 Task: Add a signature Jackson Scott containing Have a great Mothers Day, Jackson Scott to email address softage.5@softage.net and add a label Fourth of July plans
Action: Mouse moved to (850, 65)
Screenshot: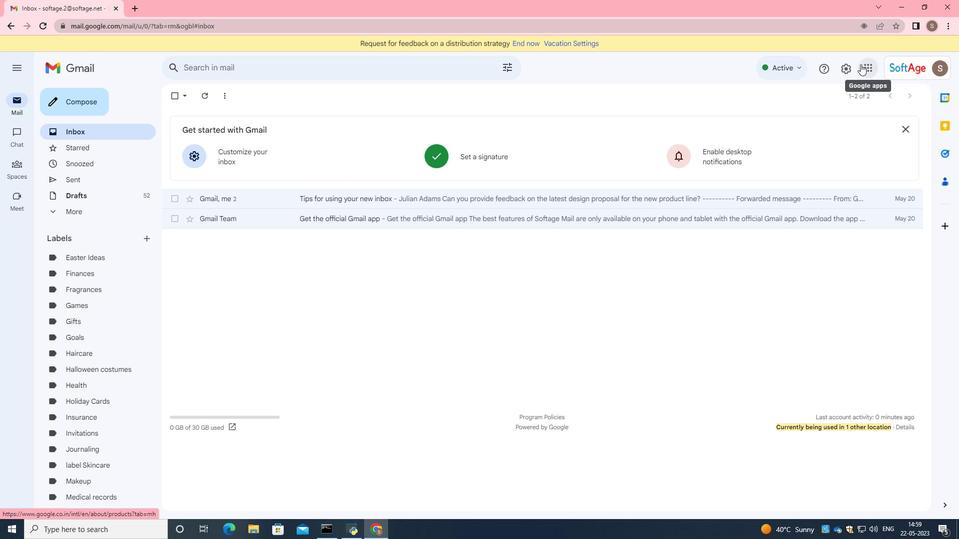 
Action: Mouse pressed left at (850, 65)
Screenshot: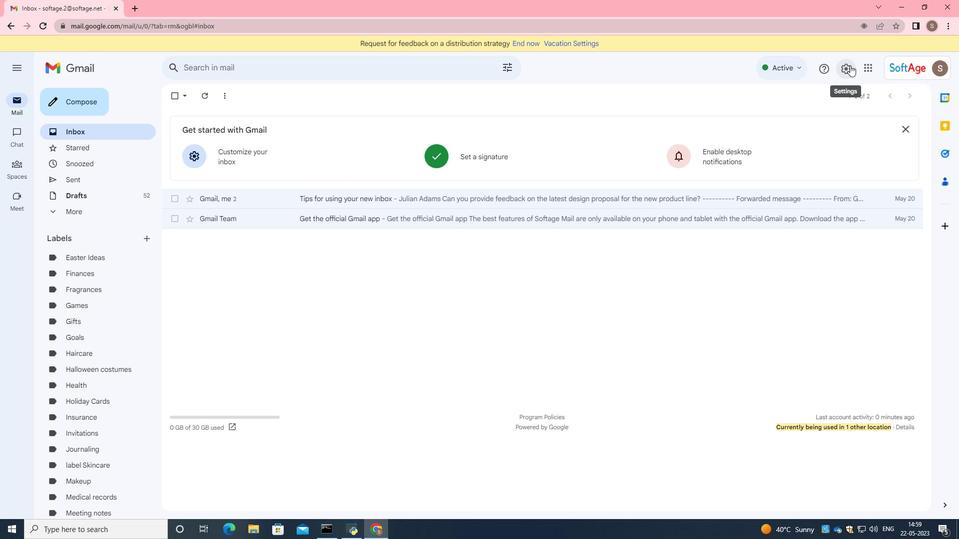 
Action: Mouse moved to (843, 111)
Screenshot: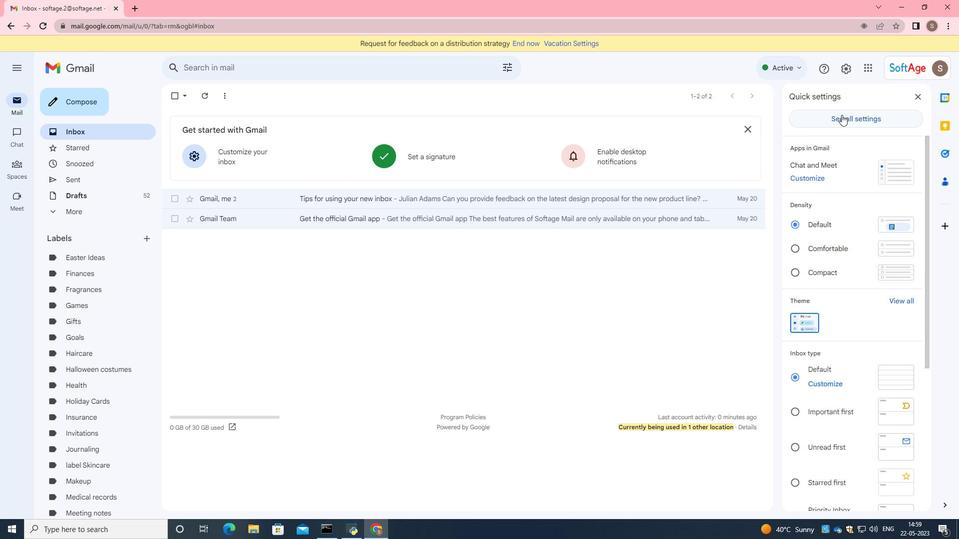 
Action: Mouse pressed left at (843, 111)
Screenshot: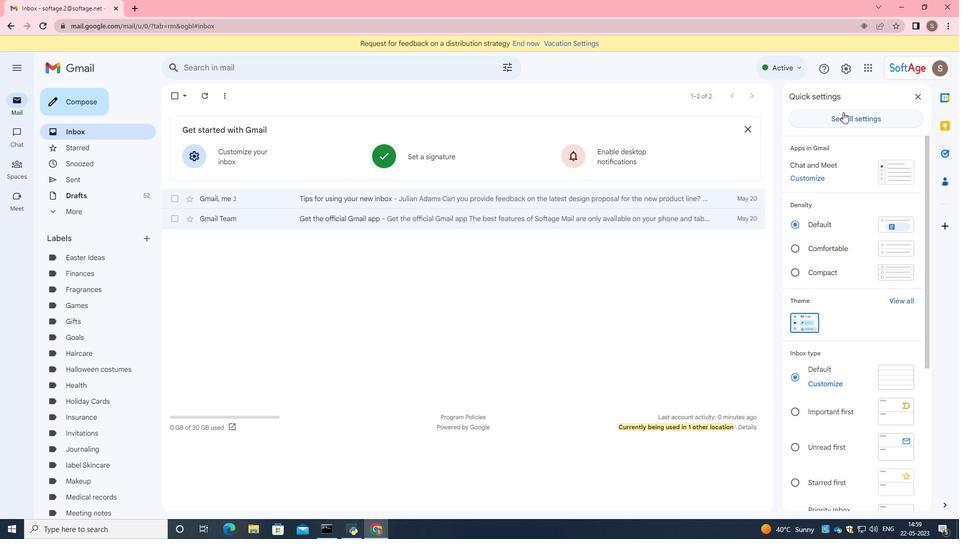 
Action: Mouse moved to (472, 218)
Screenshot: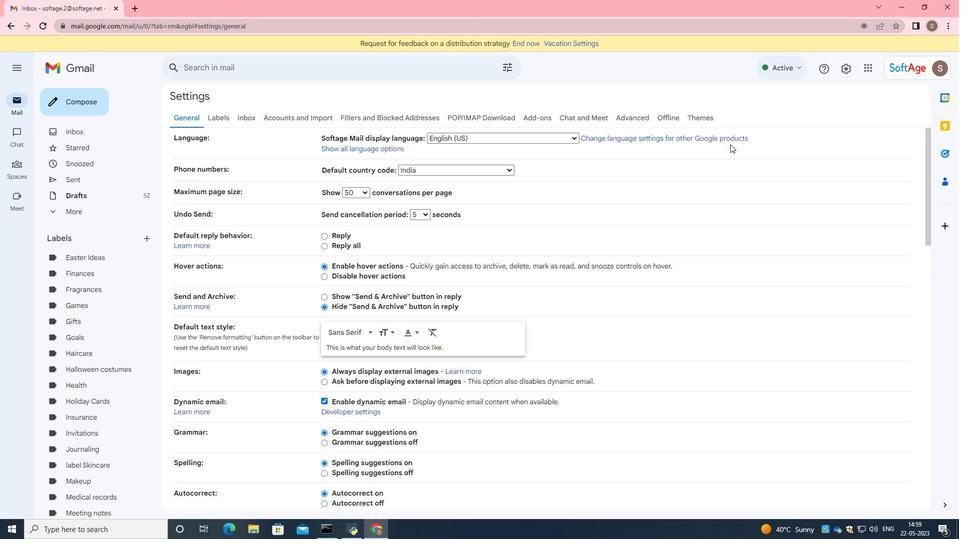 
Action: Mouse scrolled (472, 218) with delta (0, 0)
Screenshot: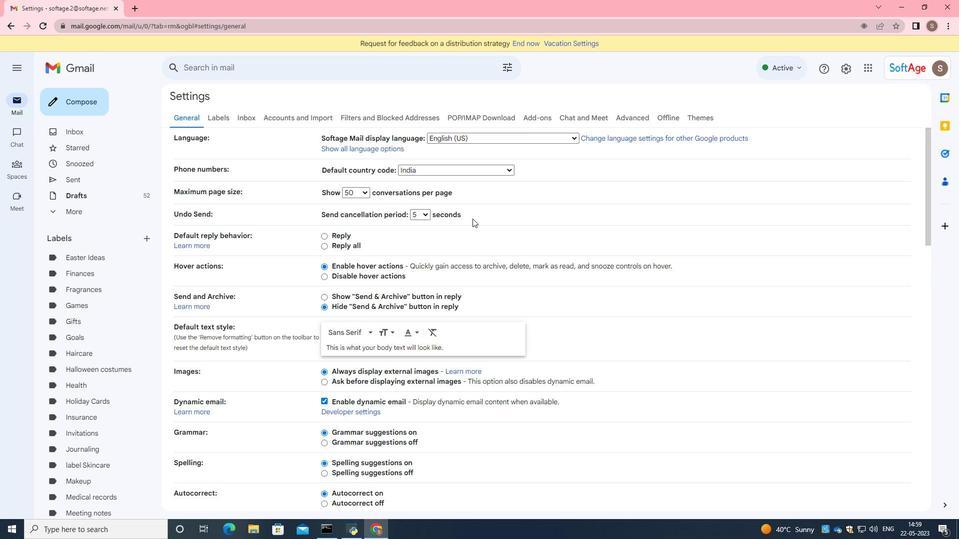 
Action: Mouse scrolled (472, 218) with delta (0, 0)
Screenshot: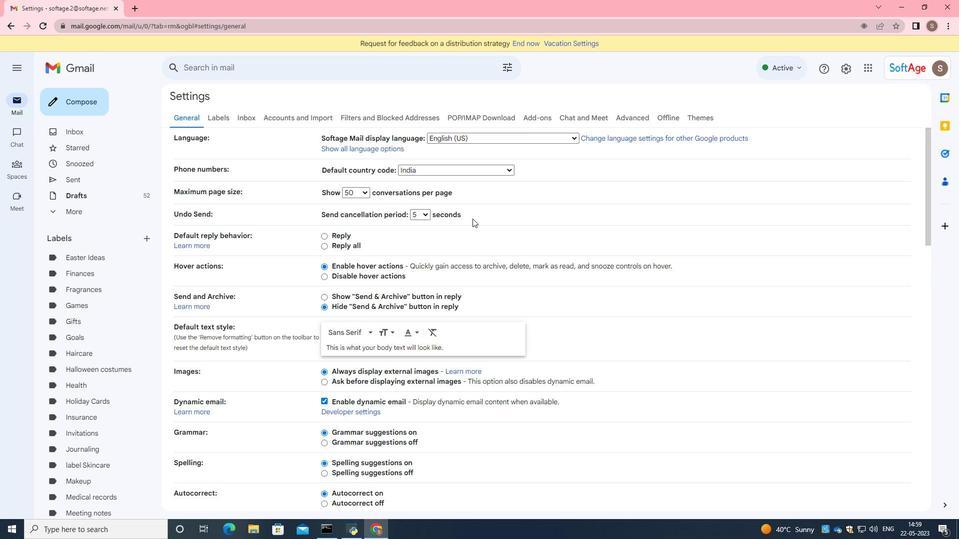 
Action: Mouse scrolled (472, 218) with delta (0, 0)
Screenshot: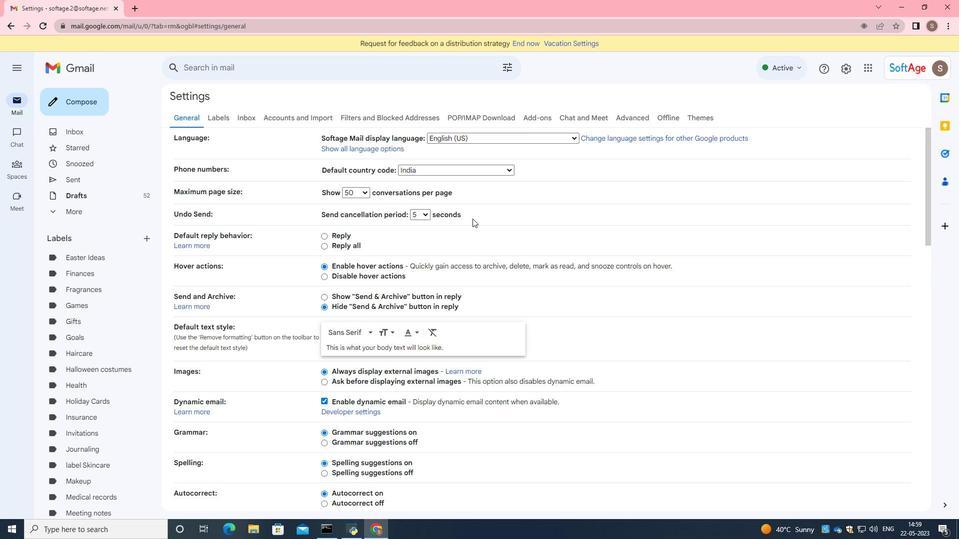 
Action: Mouse scrolled (472, 218) with delta (0, 0)
Screenshot: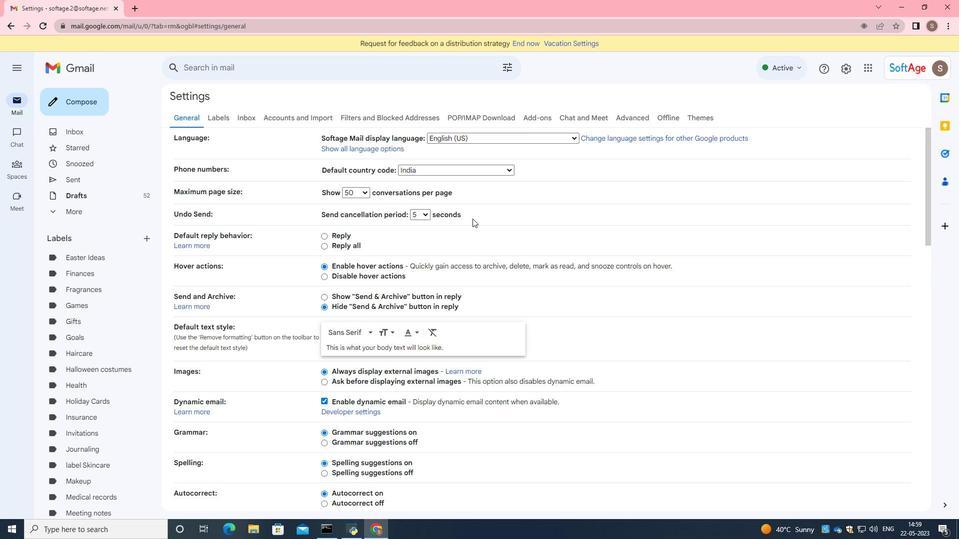 
Action: Mouse scrolled (472, 218) with delta (0, 0)
Screenshot: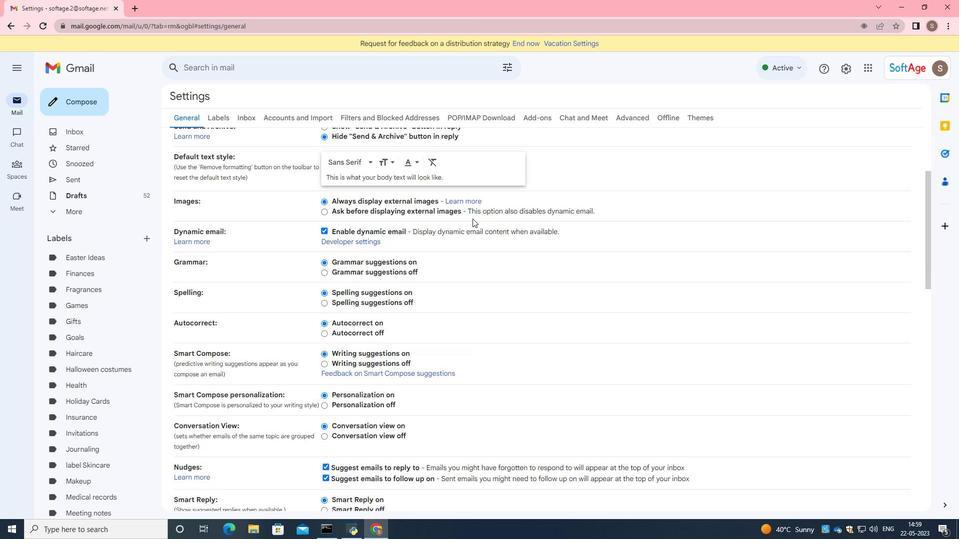 
Action: Mouse scrolled (472, 218) with delta (0, 0)
Screenshot: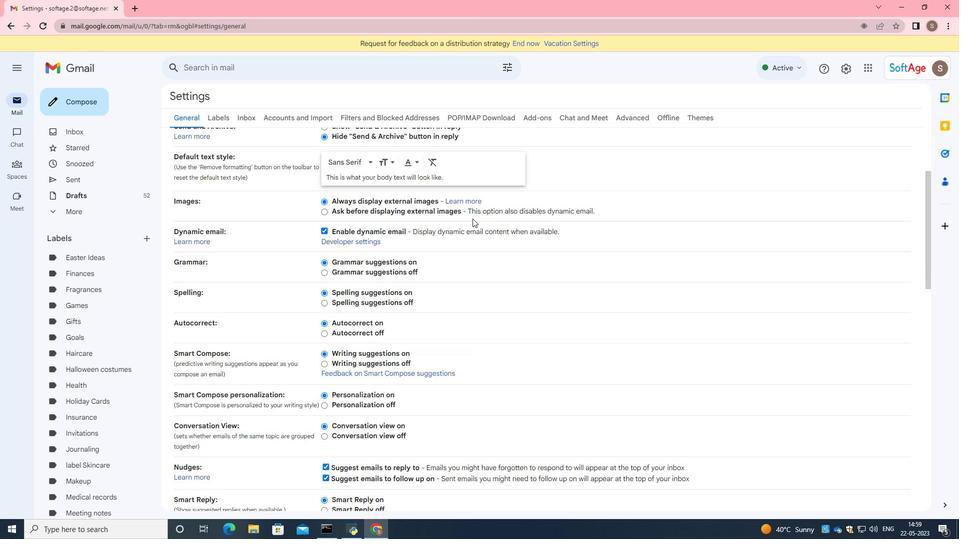 
Action: Mouse scrolled (472, 218) with delta (0, 0)
Screenshot: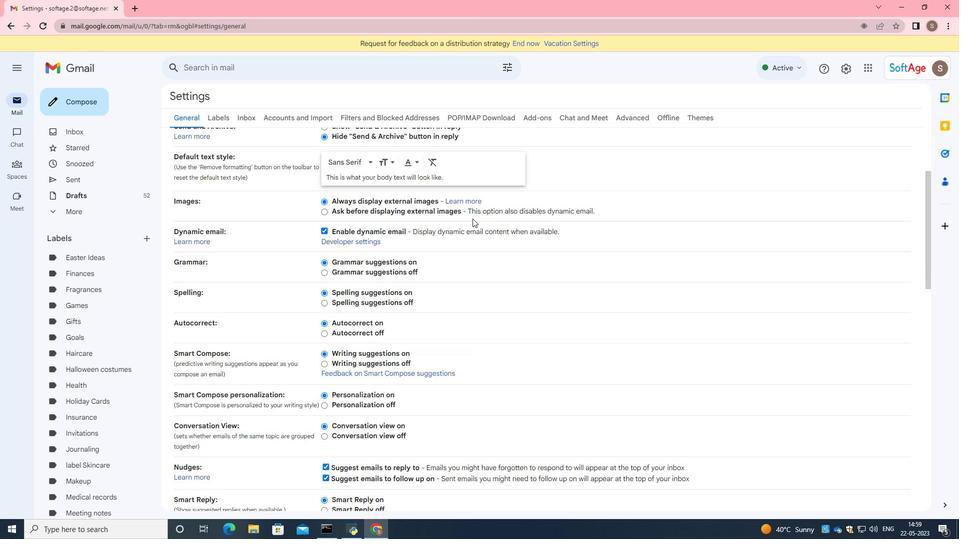 
Action: Mouse scrolled (472, 218) with delta (0, 0)
Screenshot: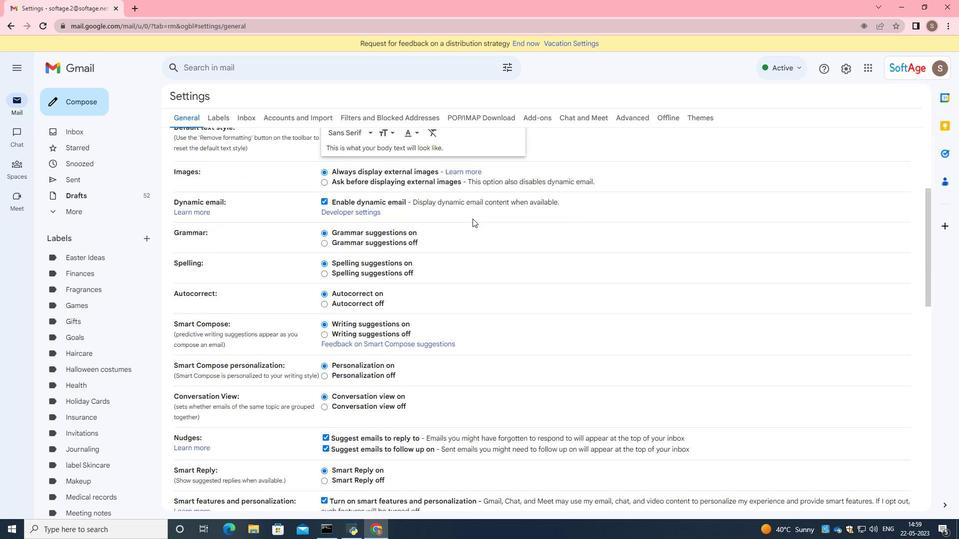 
Action: Mouse scrolled (472, 218) with delta (0, 0)
Screenshot: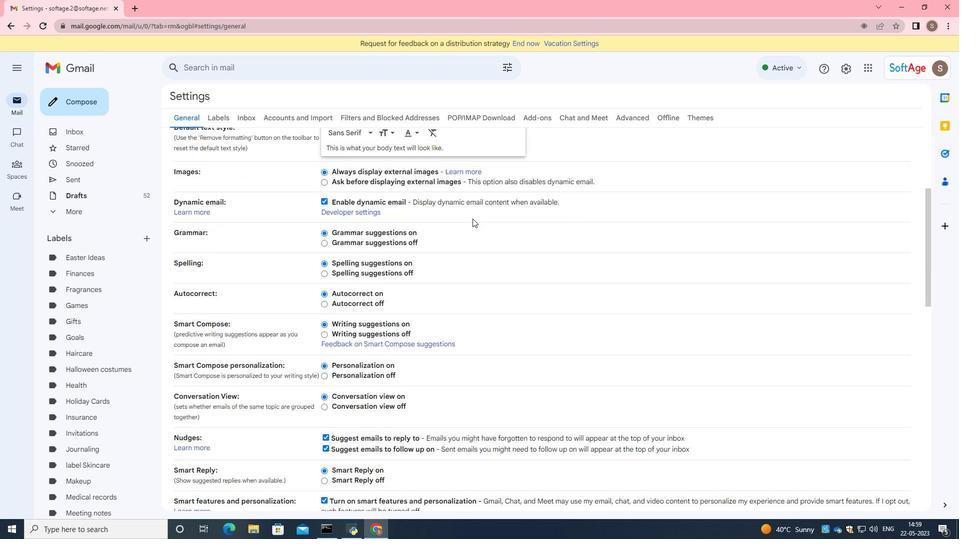
Action: Mouse scrolled (472, 218) with delta (0, 0)
Screenshot: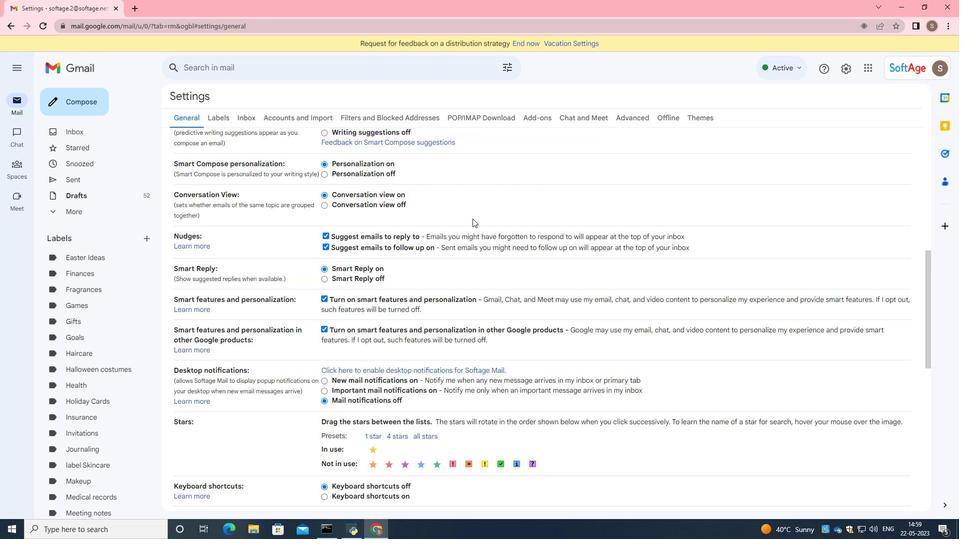 
Action: Mouse scrolled (472, 218) with delta (0, 0)
Screenshot: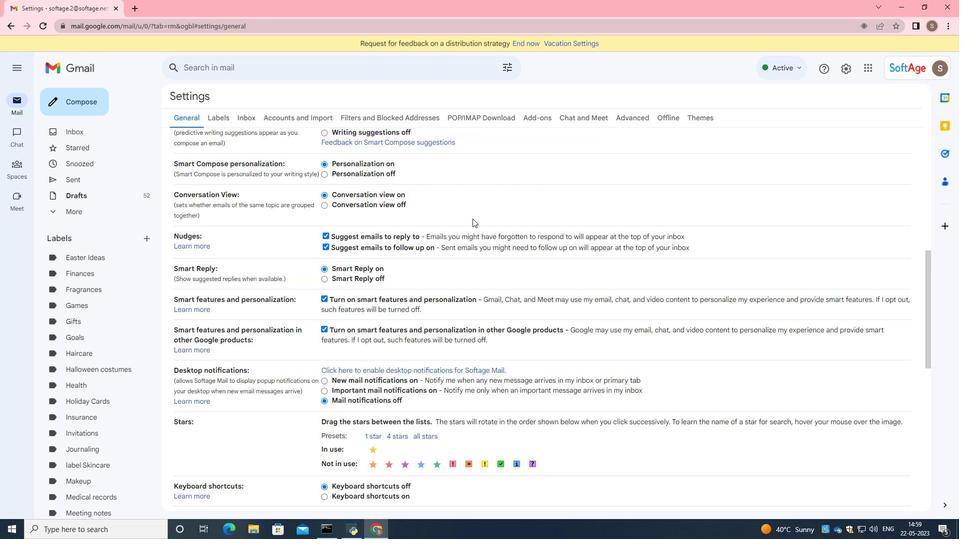 
Action: Mouse scrolled (472, 218) with delta (0, 0)
Screenshot: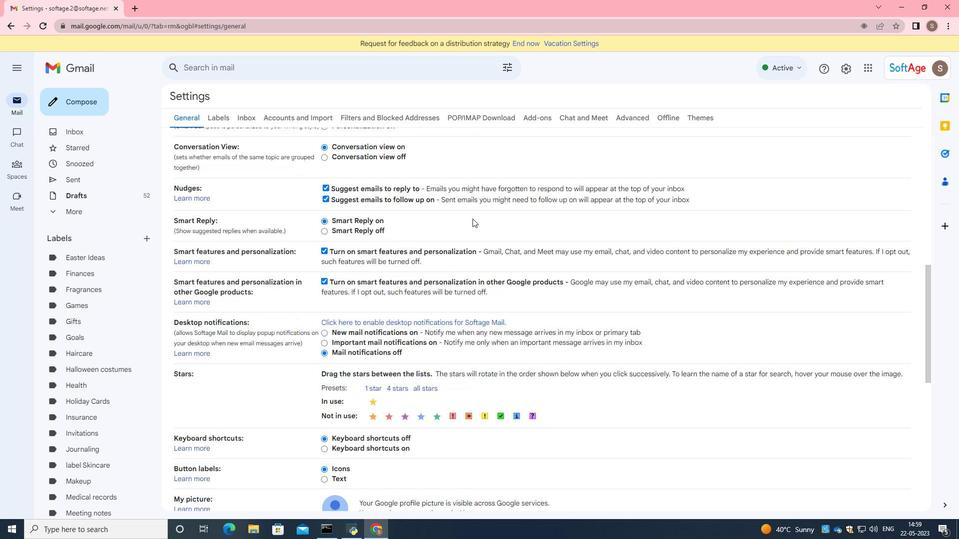 
Action: Mouse scrolled (472, 218) with delta (0, 0)
Screenshot: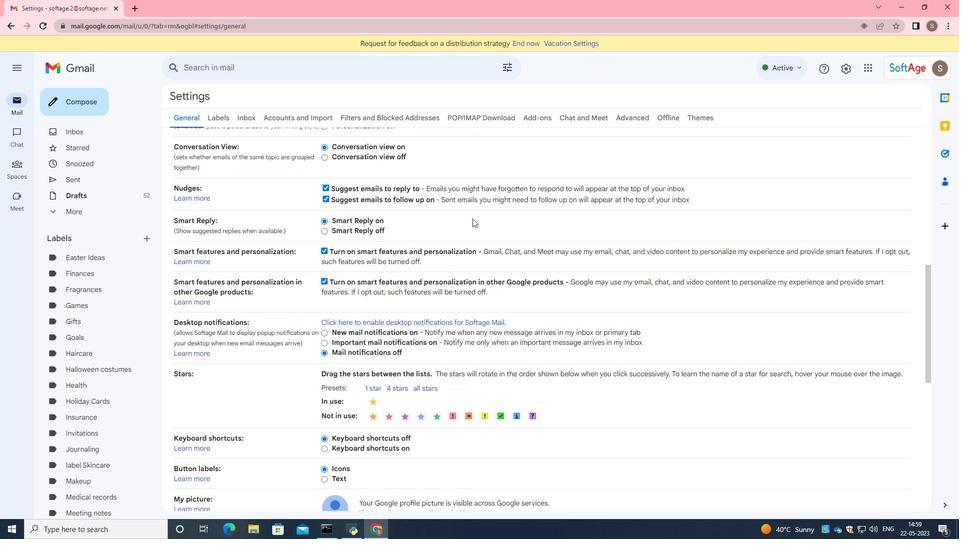 
Action: Mouse scrolled (472, 218) with delta (0, 0)
Screenshot: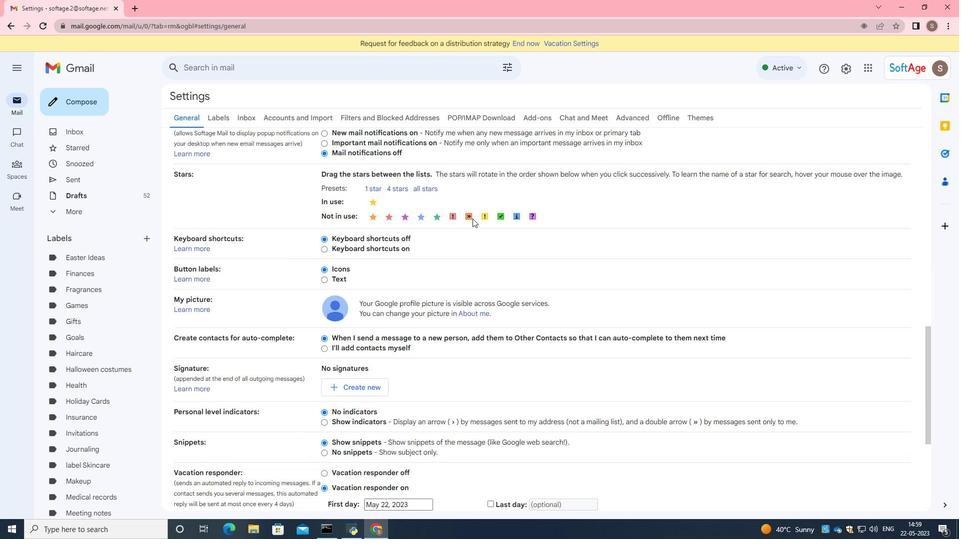 
Action: Mouse scrolled (472, 218) with delta (0, 0)
Screenshot: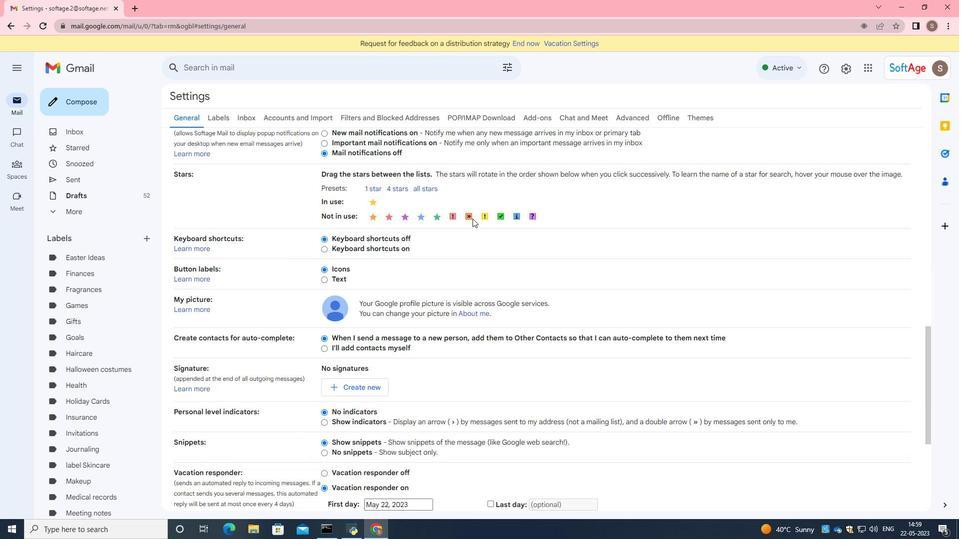 
Action: Mouse scrolled (472, 218) with delta (0, 0)
Screenshot: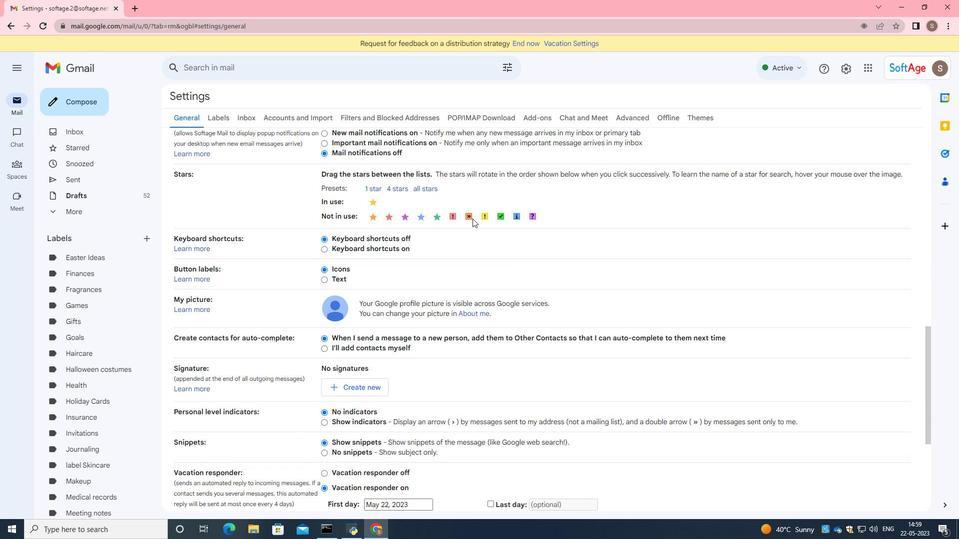 
Action: Mouse scrolled (472, 218) with delta (0, 0)
Screenshot: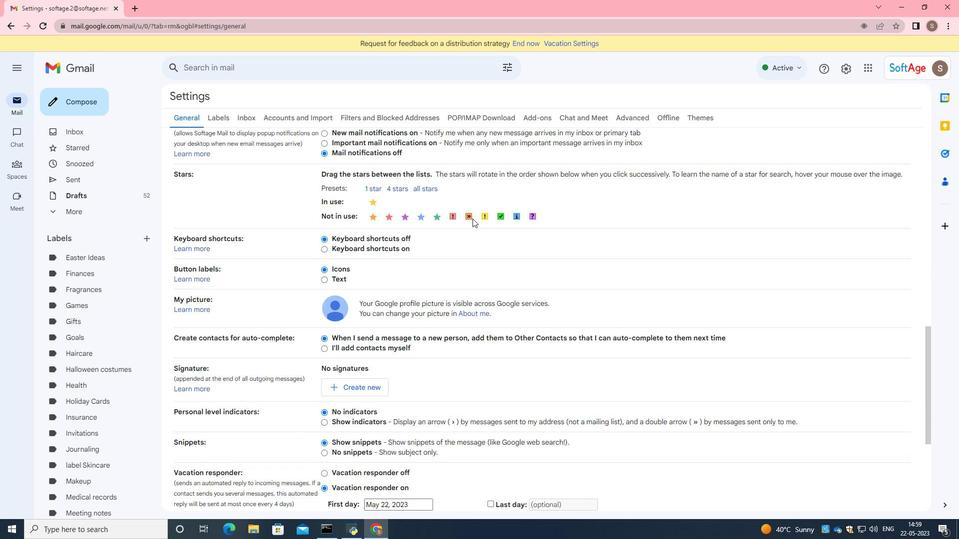 
Action: Mouse moved to (374, 188)
Screenshot: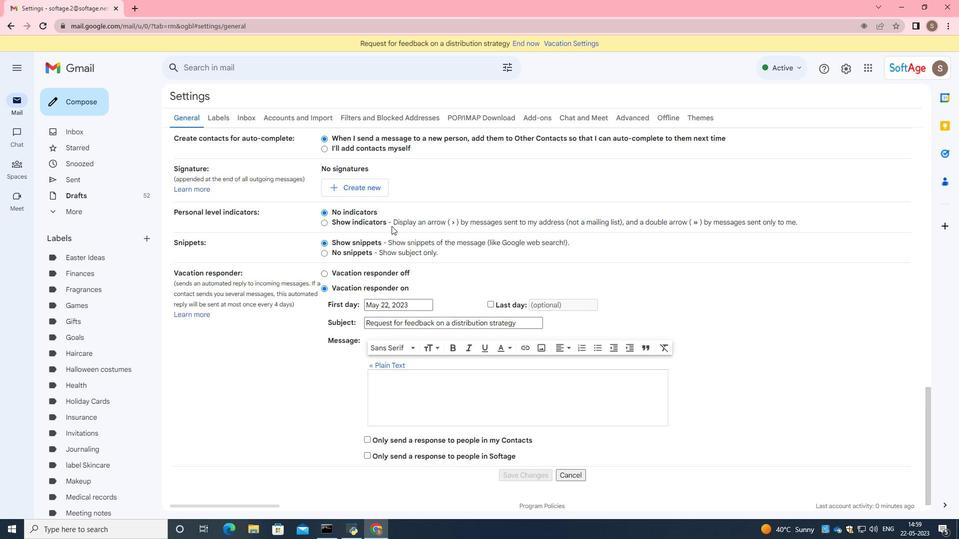 
Action: Mouse scrolled (374, 189) with delta (0, 0)
Screenshot: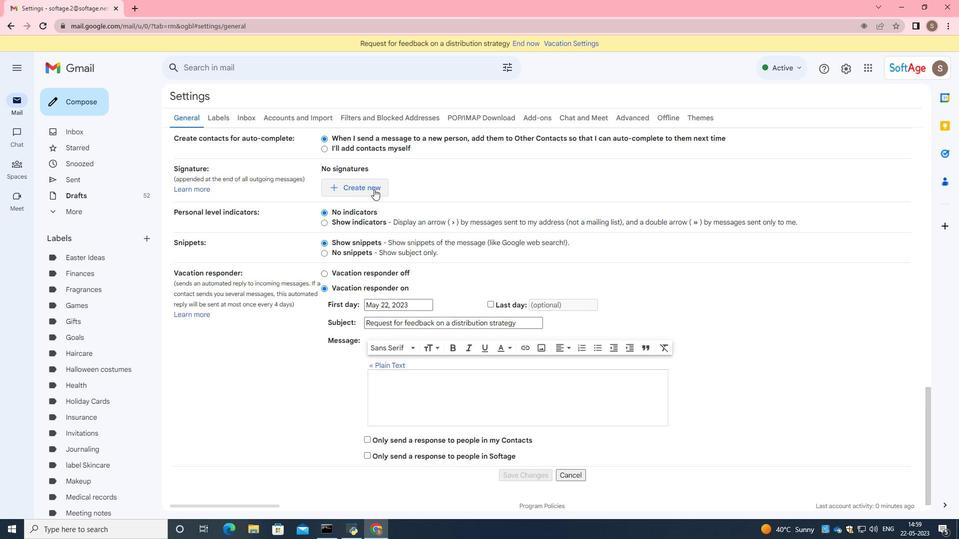 
Action: Mouse moved to (363, 237)
Screenshot: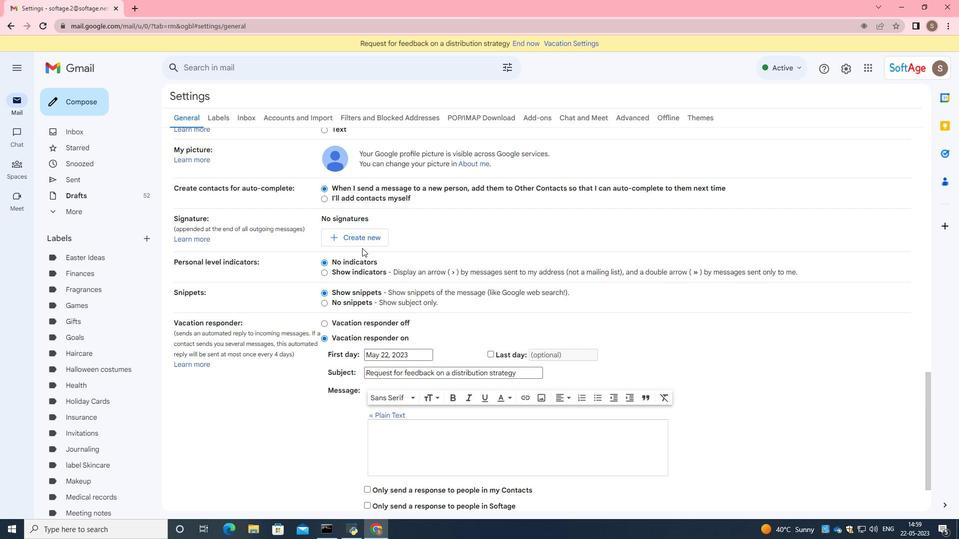 
Action: Mouse pressed left at (363, 237)
Screenshot: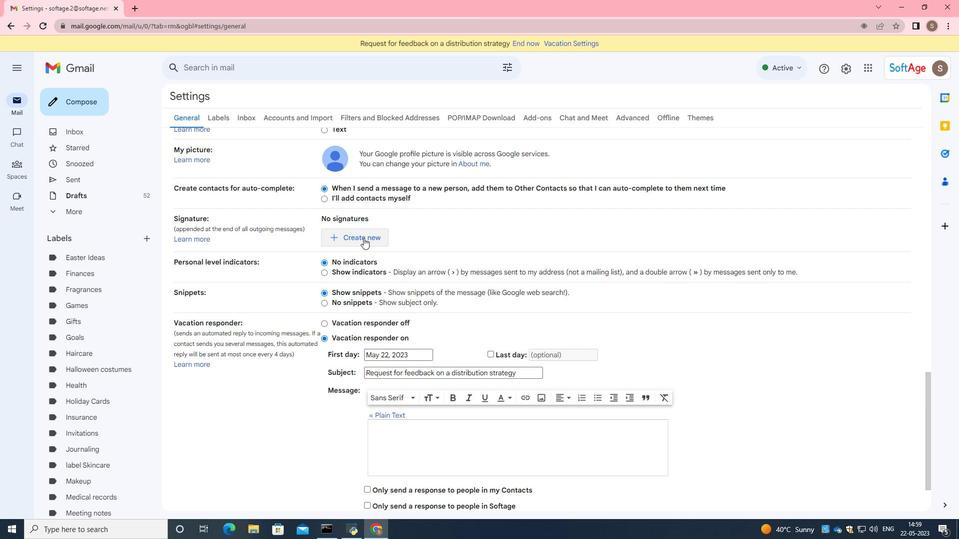 
Action: Mouse moved to (409, 276)
Screenshot: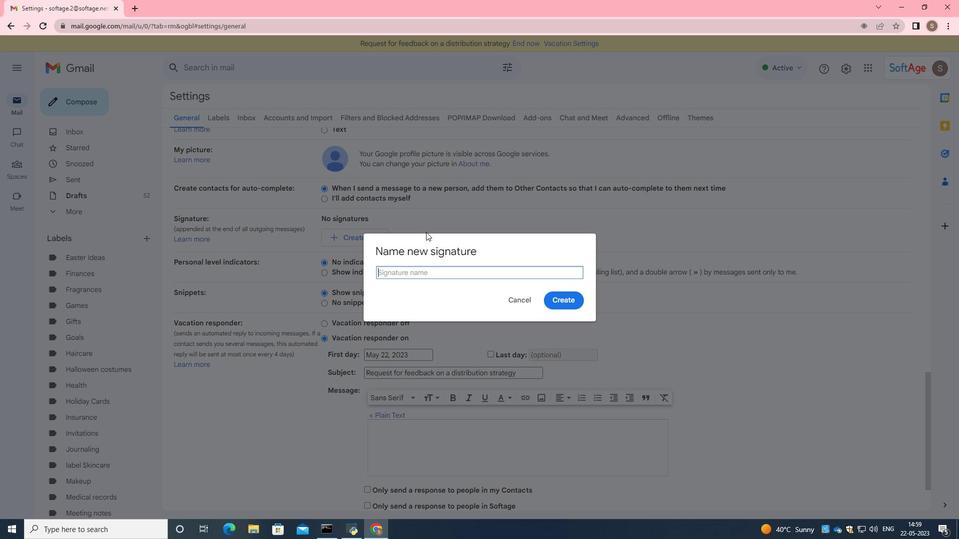 
Action: Key pressed <Key.caps_lock>J<Key.caps_lock>ackson<Key.space><Key.caps_lock>S<Key.caps_lock>cott
Screenshot: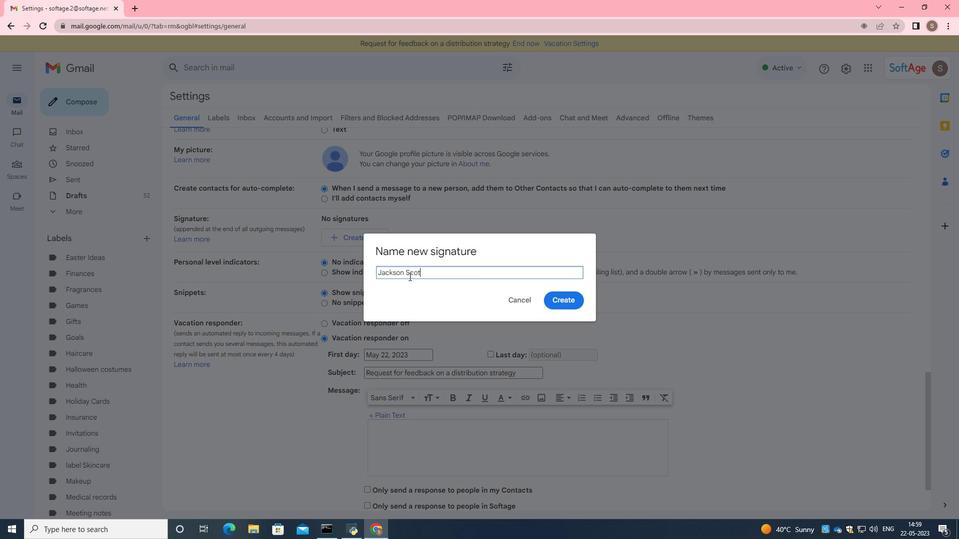 
Action: Mouse moved to (565, 302)
Screenshot: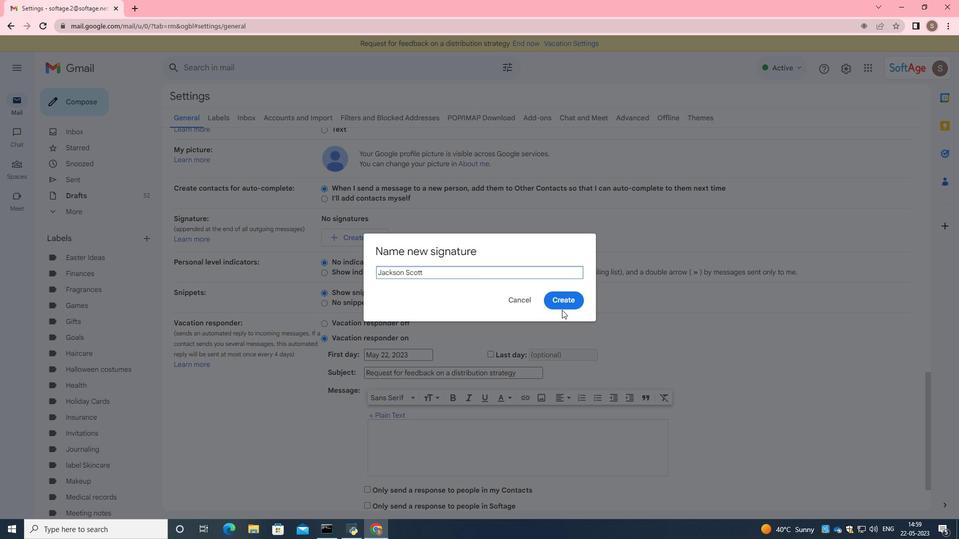 
Action: Mouse pressed left at (565, 302)
Screenshot: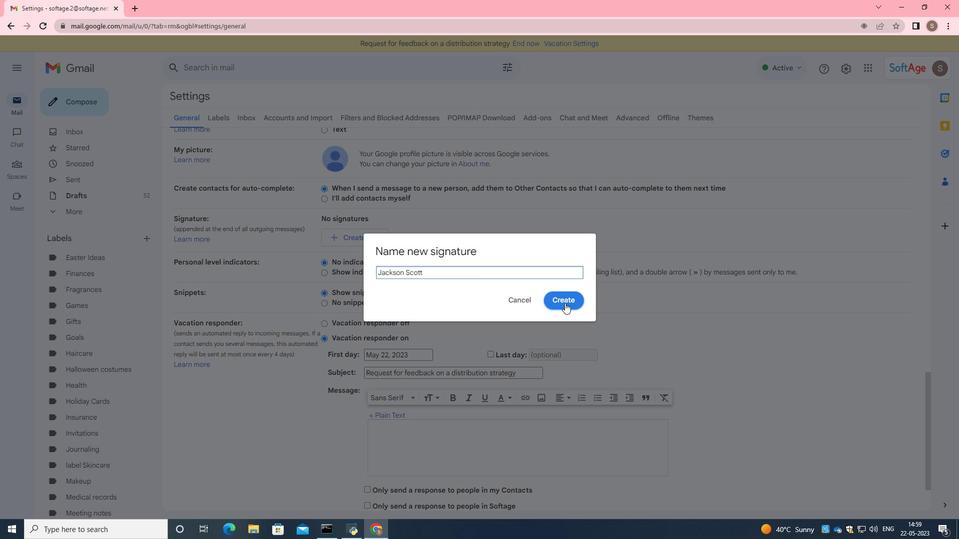 
Action: Mouse moved to (485, 249)
Screenshot: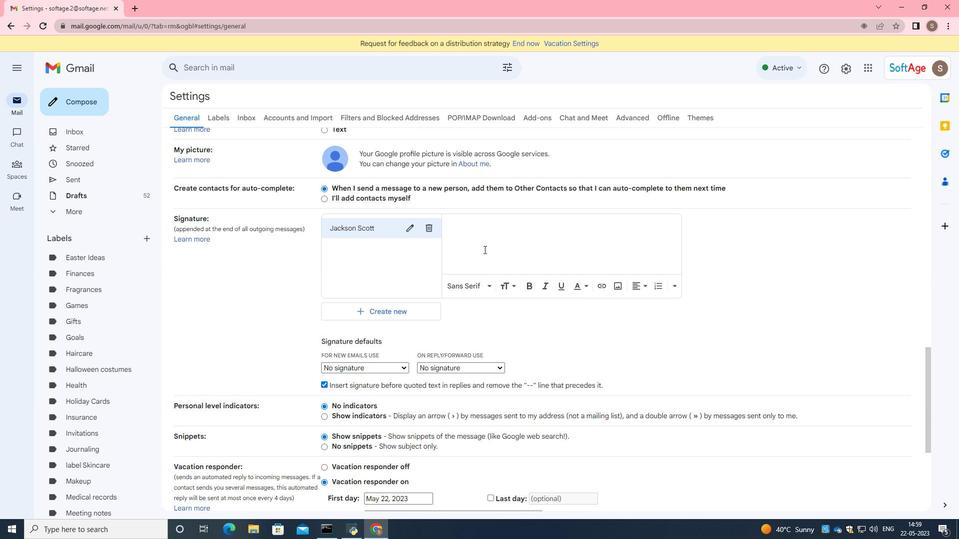 
Action: Mouse pressed left at (485, 249)
Screenshot: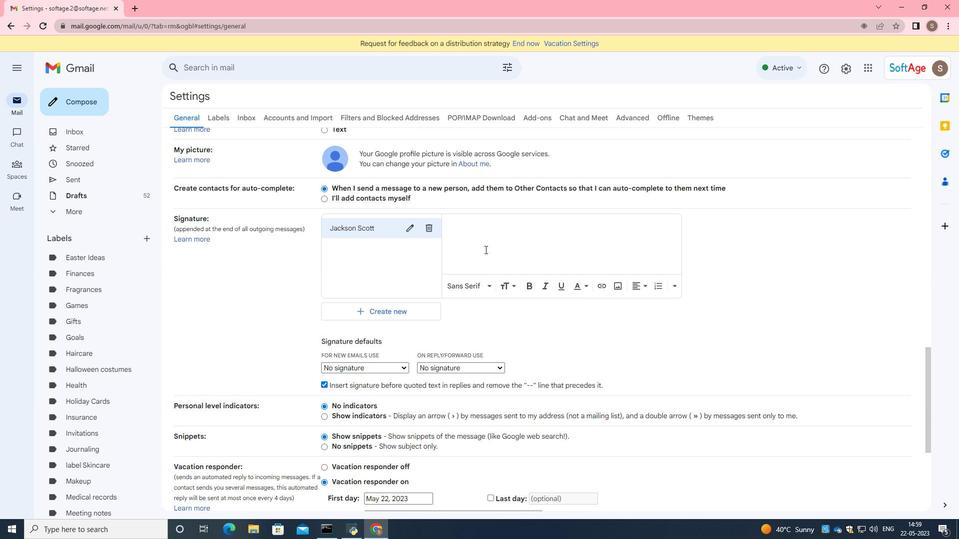 
Action: Key pressed <Key.caps_lock>H<Key.caps_lock>ave<Key.space><Key.caps_lock><Key.caps_lock>a<Key.space>great<Key.space><Key.caps_lock>N<Key.caps_lock>o<Key.backspace><Key.backspace>m<Key.backspace><Key.caps_lock>M<Key.caps_lock>others<Key.space><Key.caps_lock>D<Key.caps_lock>ay,<Key.space><Key.enter><Key.caps_lock>J<Key.caps_lock>ackson<Key.space><Key.caps_lock>S<Key.caps_lock>cott
Screenshot: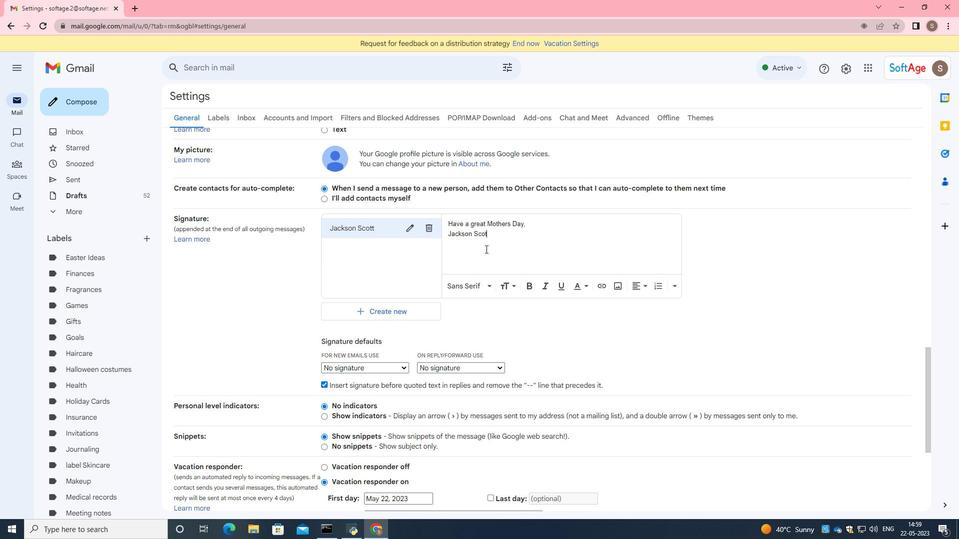 
Action: Mouse moved to (485, 251)
Screenshot: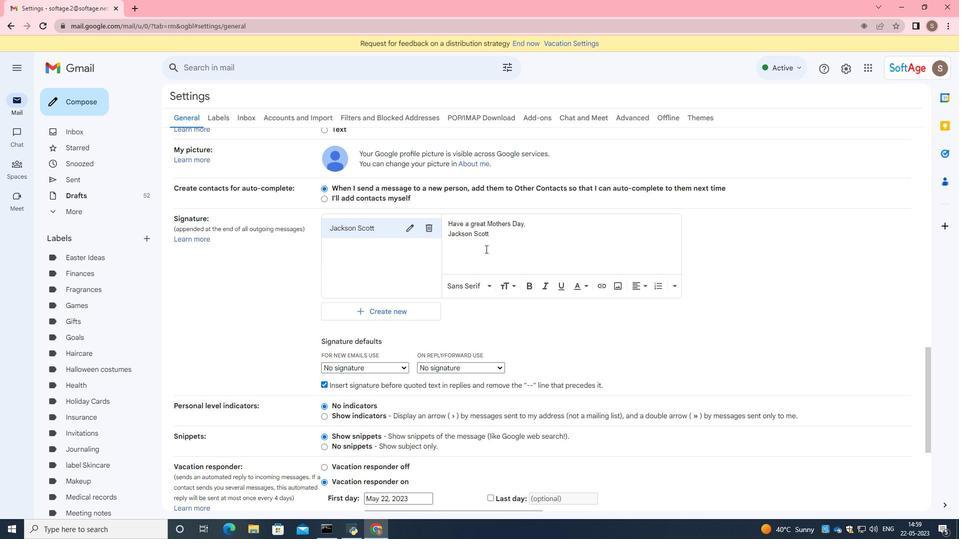 
Action: Mouse scrolled (485, 250) with delta (0, 0)
Screenshot: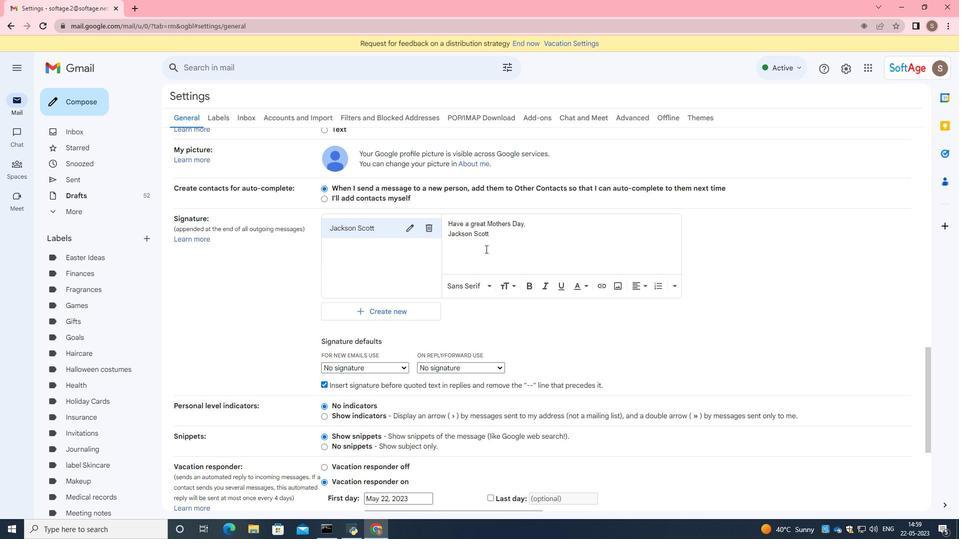 
Action: Mouse moved to (485, 254)
Screenshot: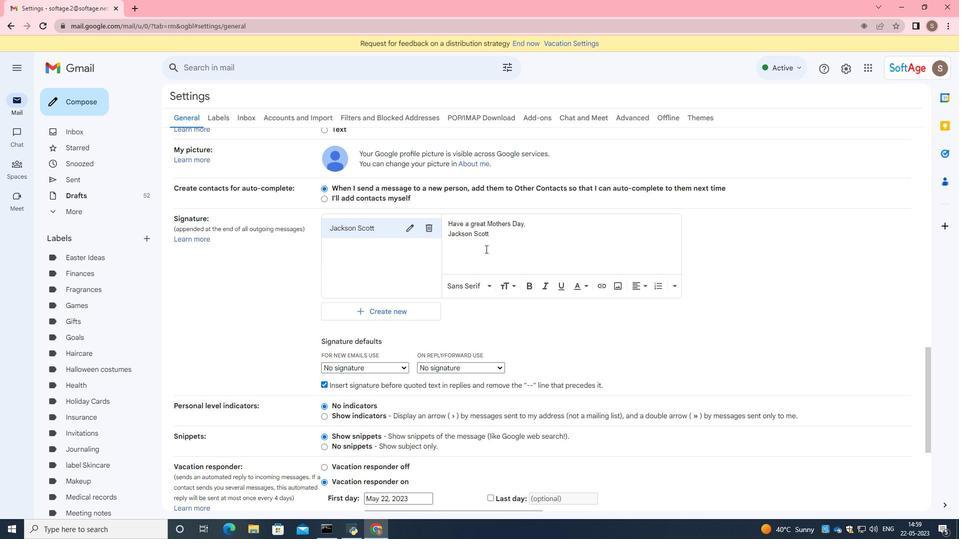
Action: Mouse scrolled (485, 254) with delta (0, 0)
Screenshot: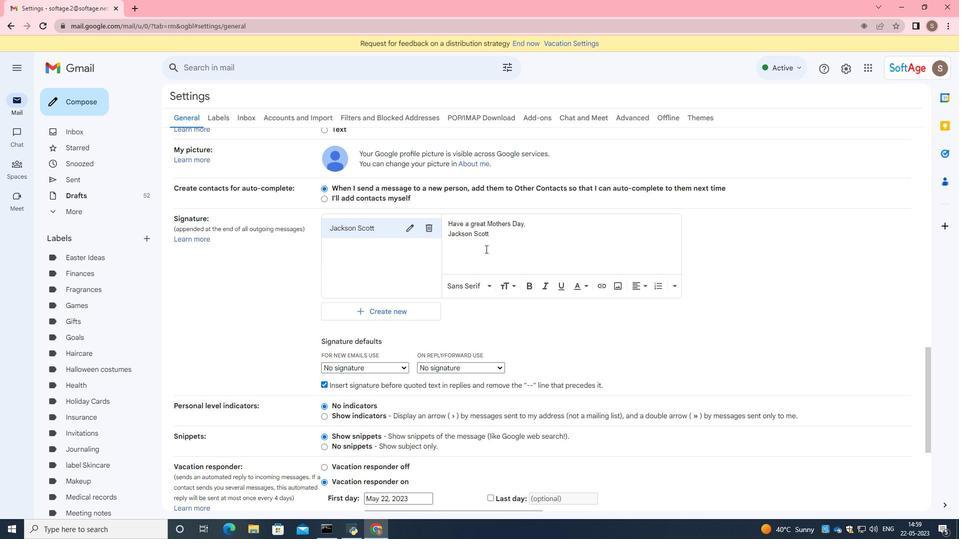 
Action: Mouse scrolled (485, 254) with delta (0, 0)
Screenshot: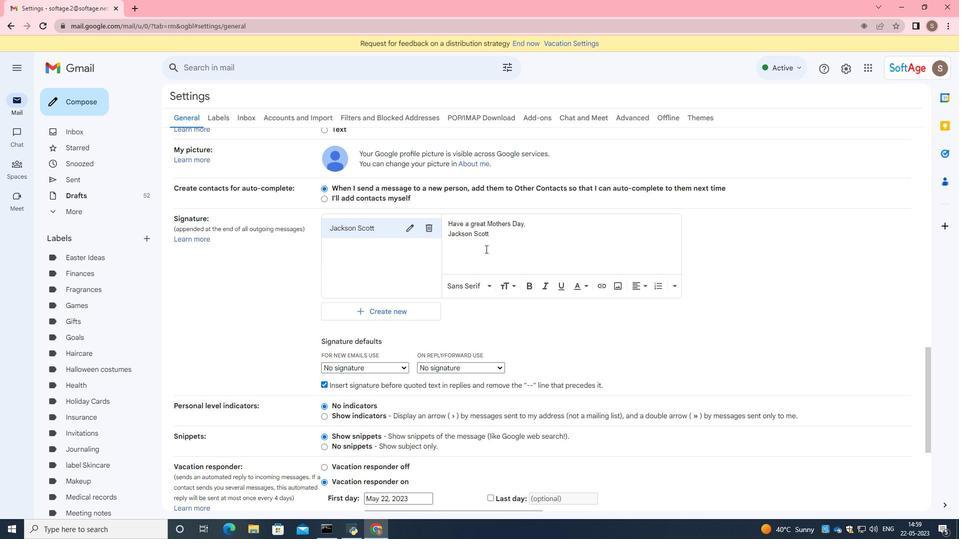 
Action: Mouse scrolled (485, 254) with delta (0, 0)
Screenshot: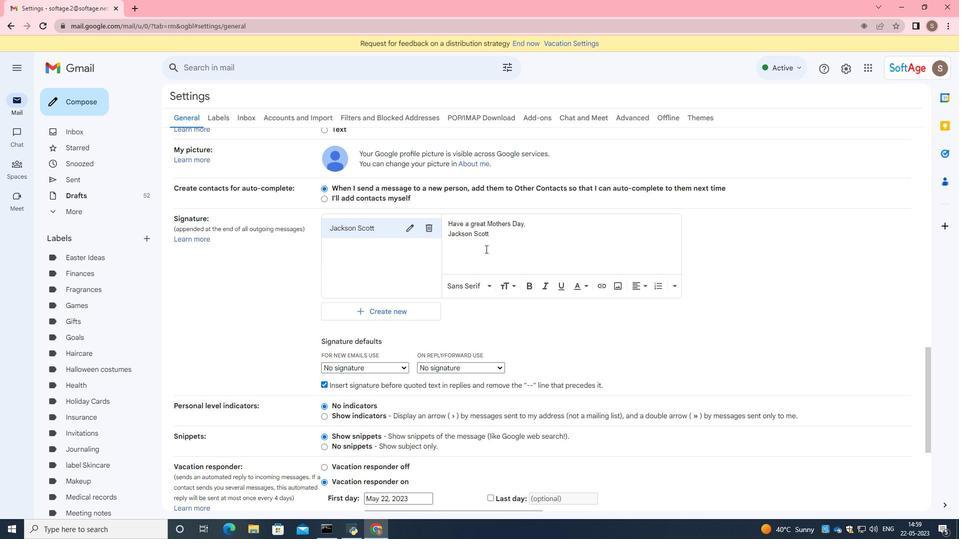 
Action: Mouse scrolled (485, 254) with delta (0, 0)
Screenshot: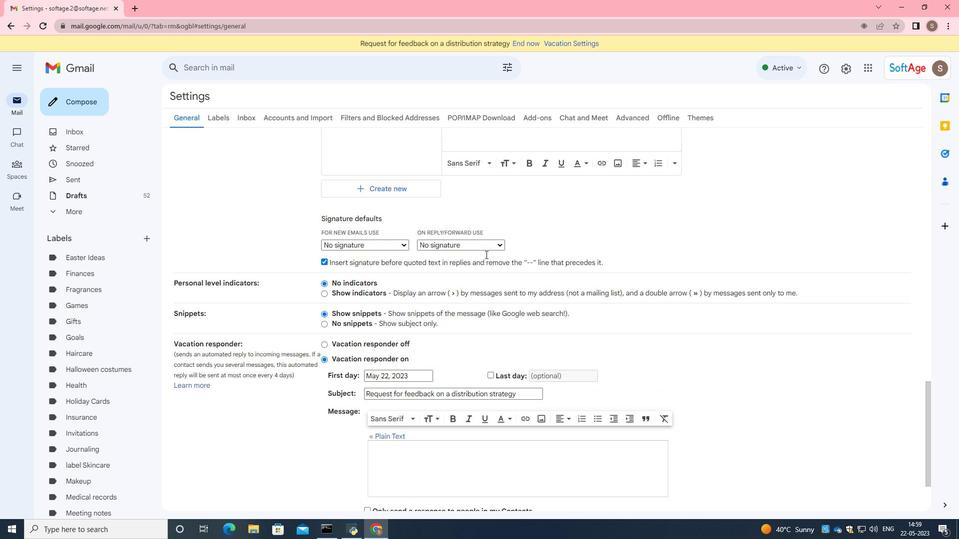 
Action: Mouse scrolled (485, 254) with delta (0, 0)
Screenshot: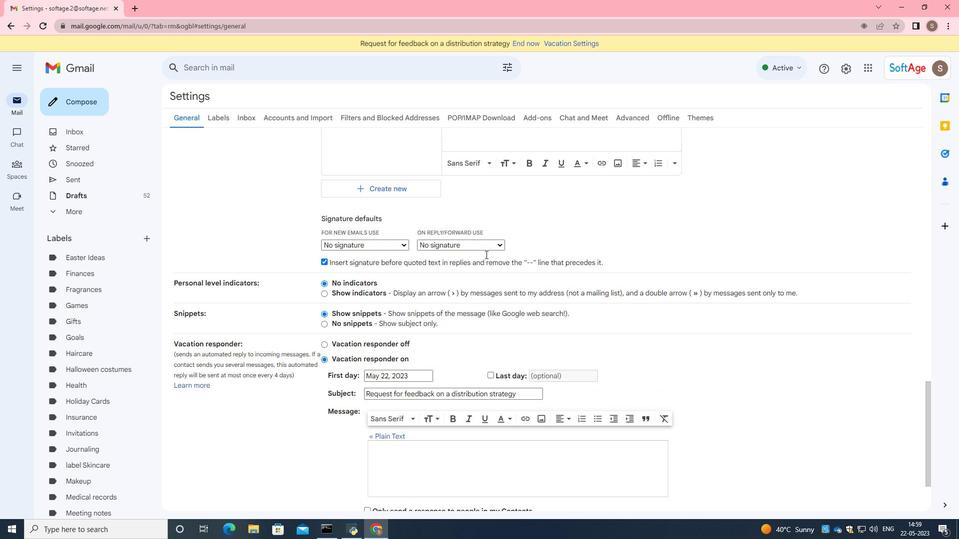 
Action: Mouse scrolled (485, 254) with delta (0, 0)
Screenshot: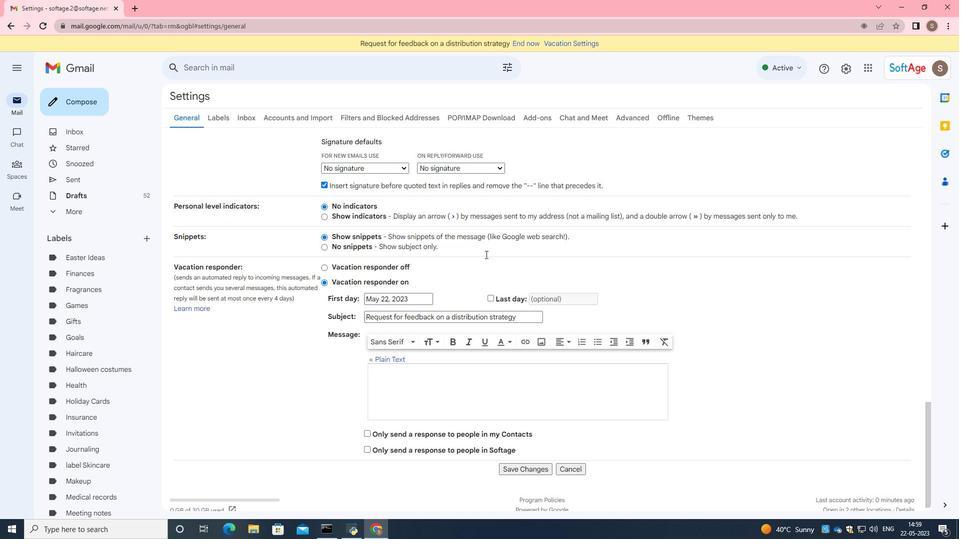 
Action: Mouse scrolled (485, 254) with delta (0, 0)
Screenshot: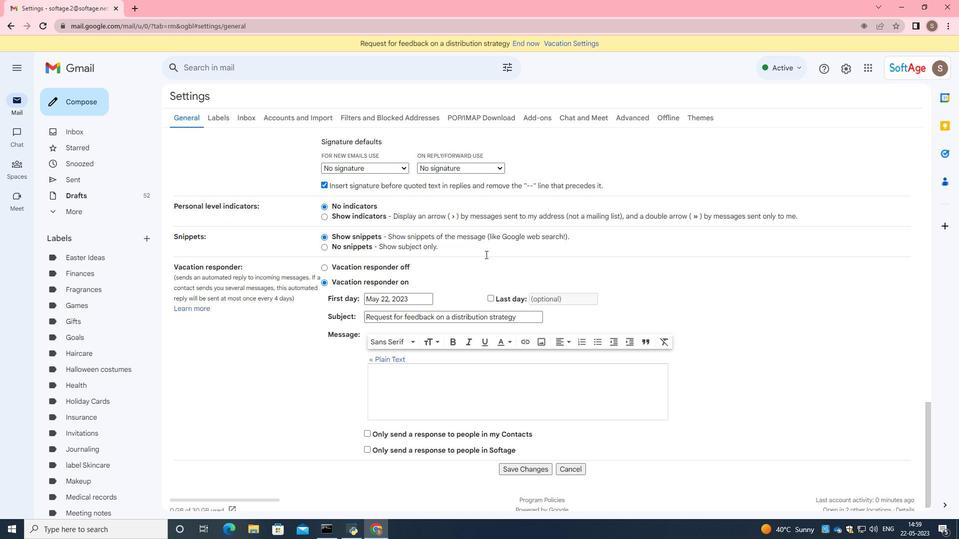 
Action: Mouse scrolled (485, 254) with delta (0, 0)
Screenshot: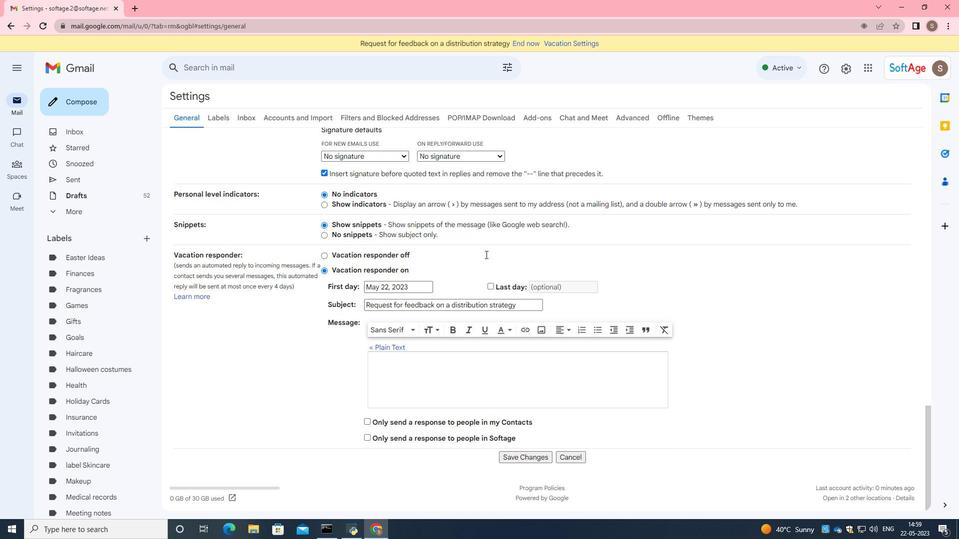 
Action: Mouse moved to (485, 257)
Screenshot: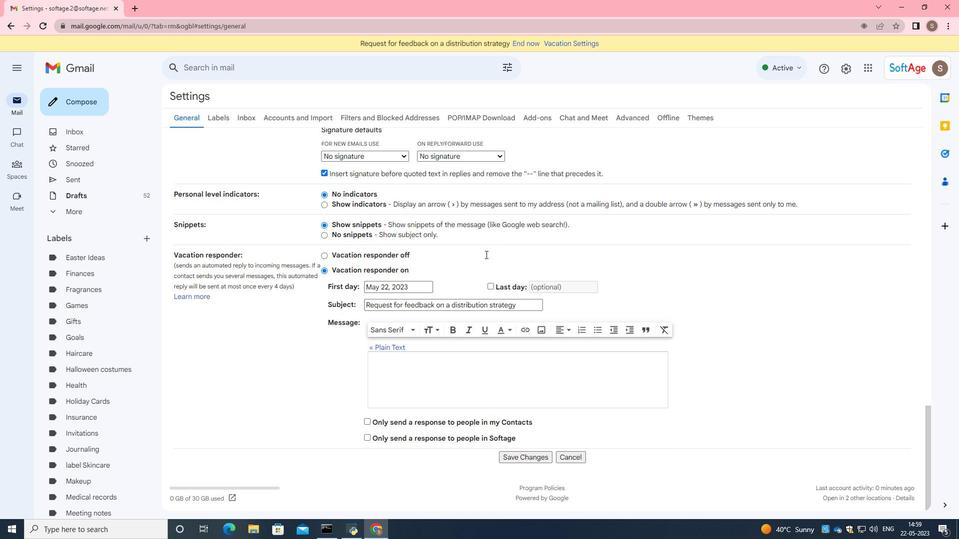 
Action: Mouse scrolled (485, 256) with delta (0, 0)
Screenshot: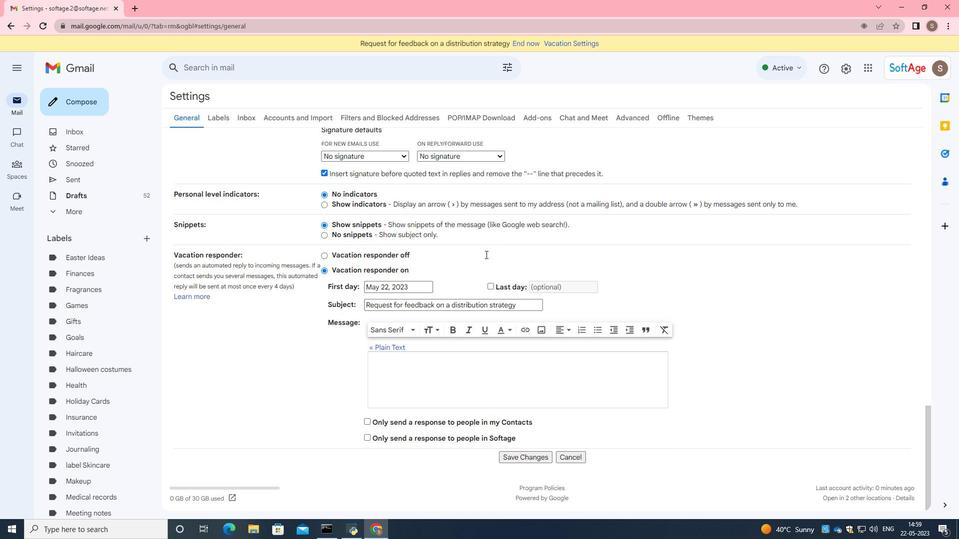 
Action: Mouse moved to (518, 455)
Screenshot: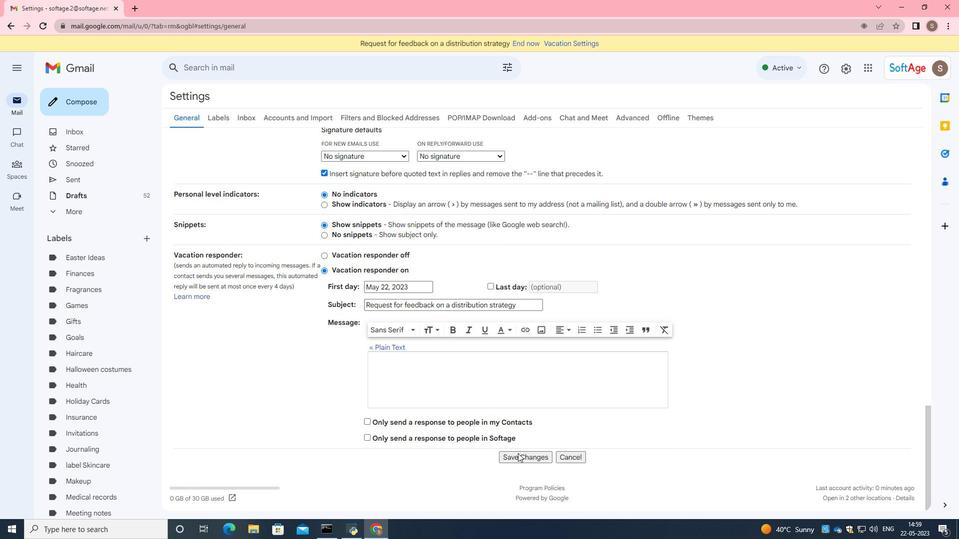 
Action: Mouse pressed left at (518, 455)
Screenshot: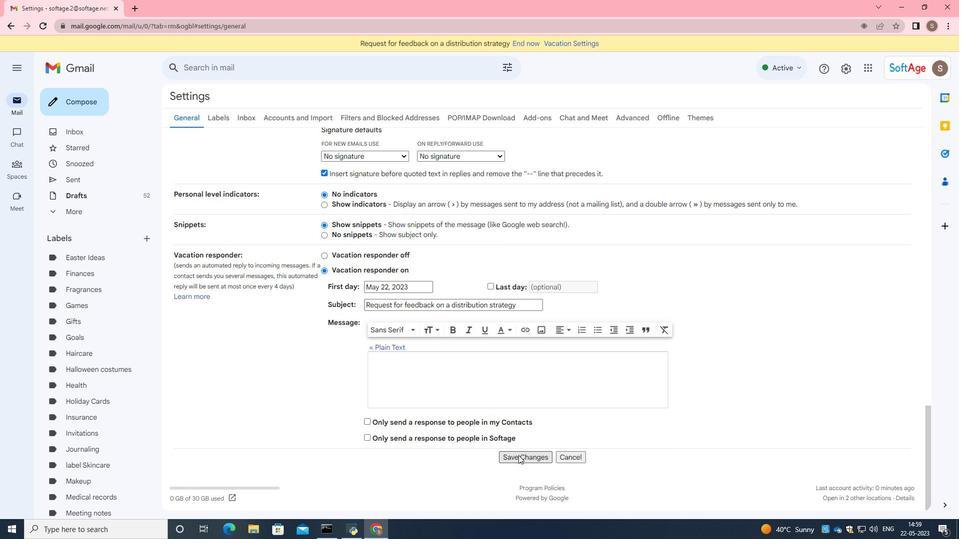 
Action: Mouse moved to (66, 106)
Screenshot: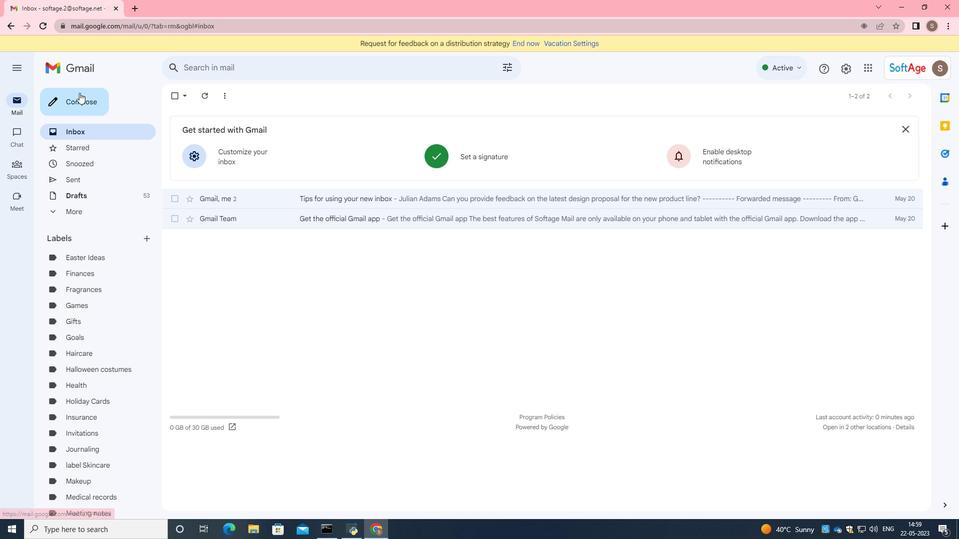 
Action: Mouse pressed left at (66, 106)
Screenshot: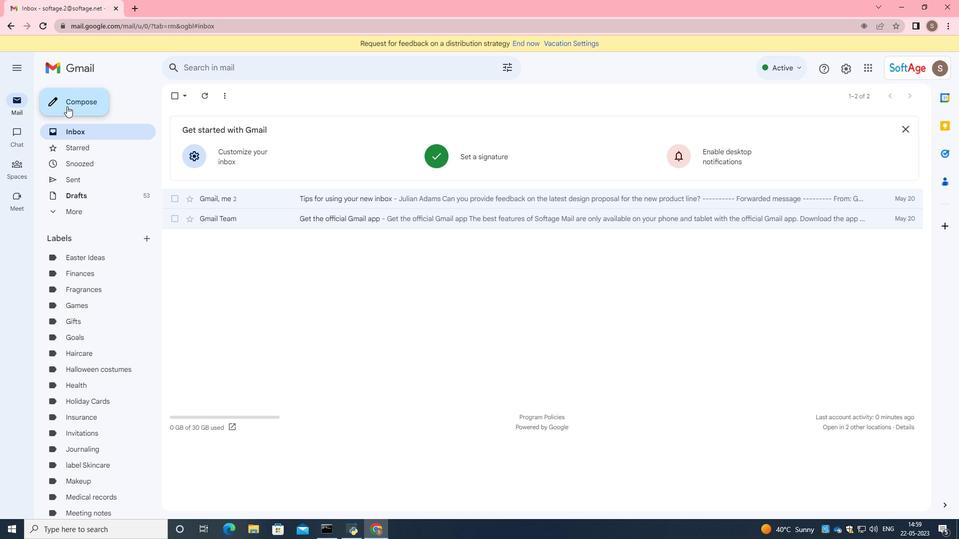 
Action: Mouse moved to (678, 249)
Screenshot: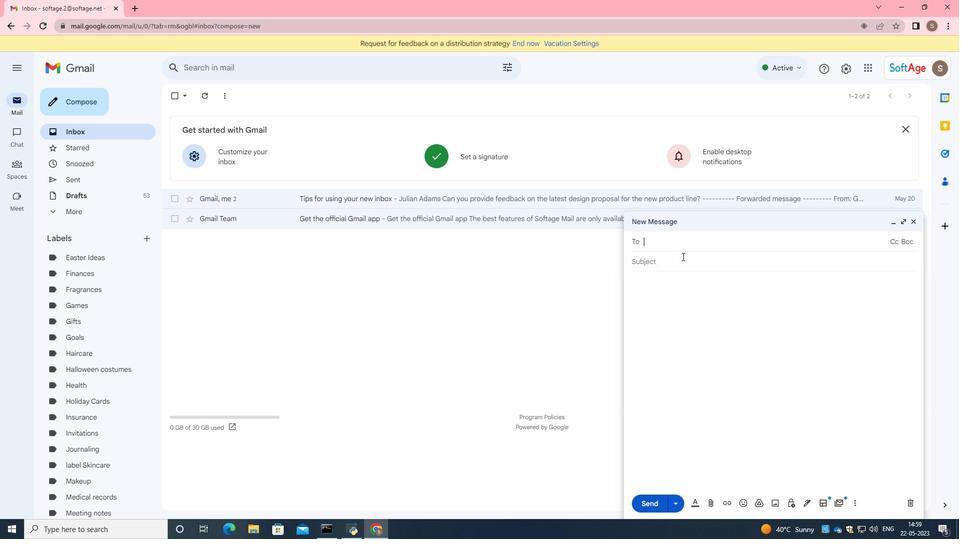 
Action: Key pressed softage.5<Key.shift>@softage.net
Screenshot: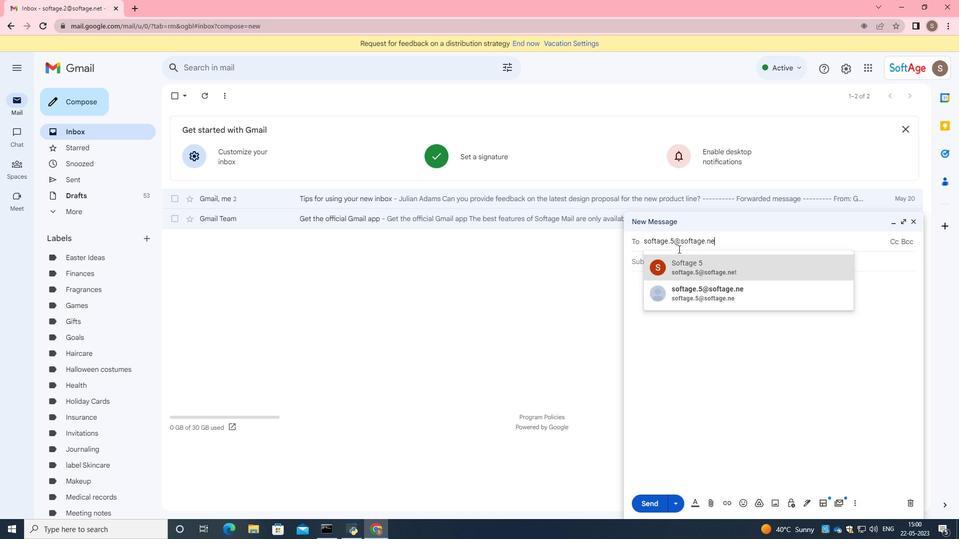 
Action: Mouse moved to (724, 268)
Screenshot: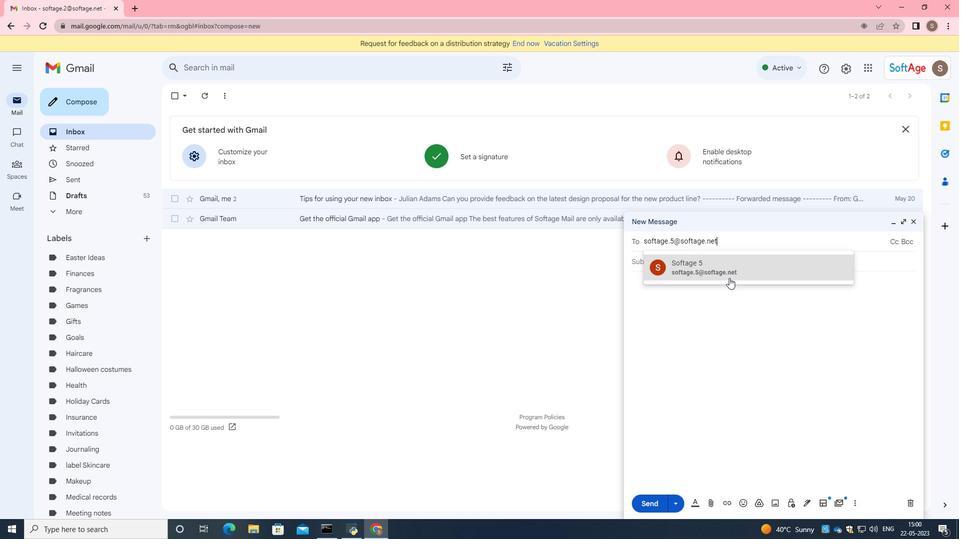 
Action: Mouse pressed left at (724, 268)
Screenshot: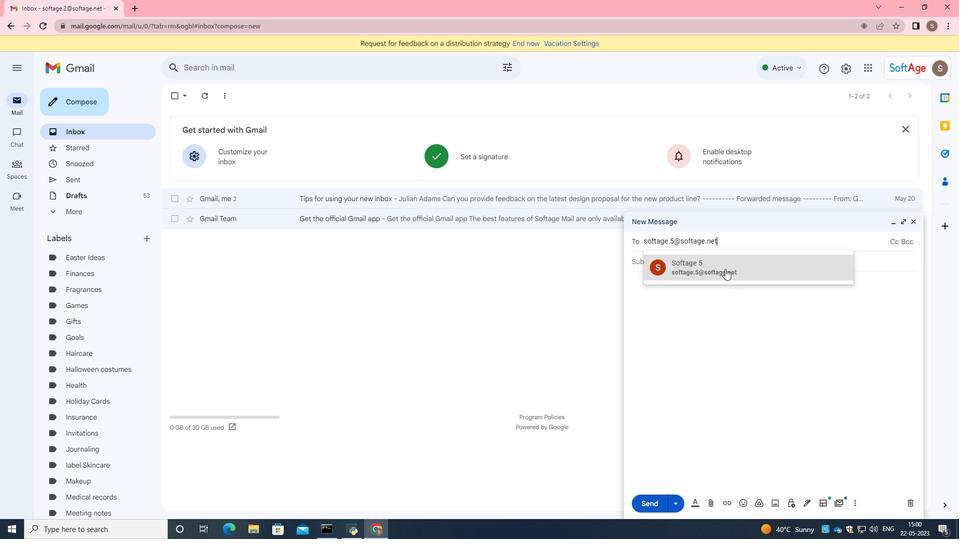 
Action: Mouse moved to (809, 499)
Screenshot: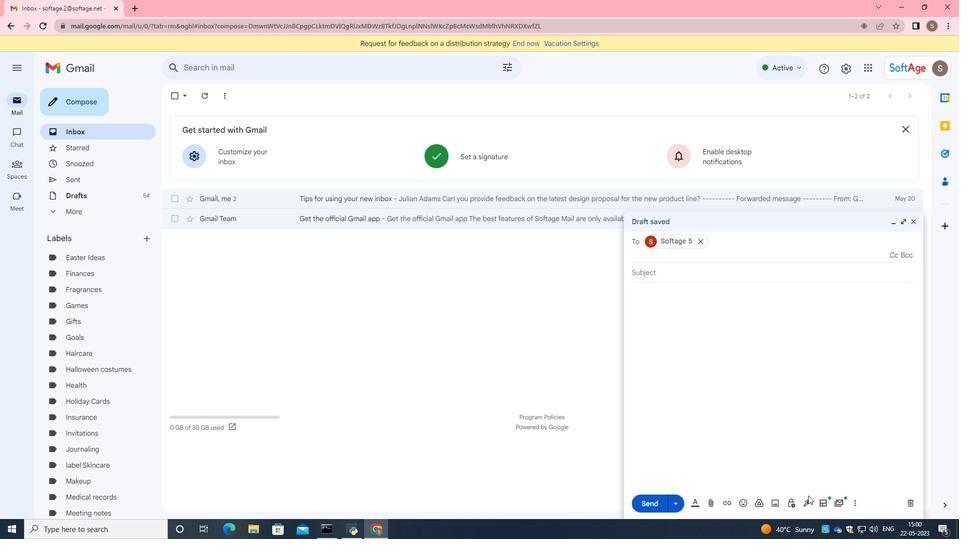 
Action: Mouse pressed left at (809, 499)
Screenshot: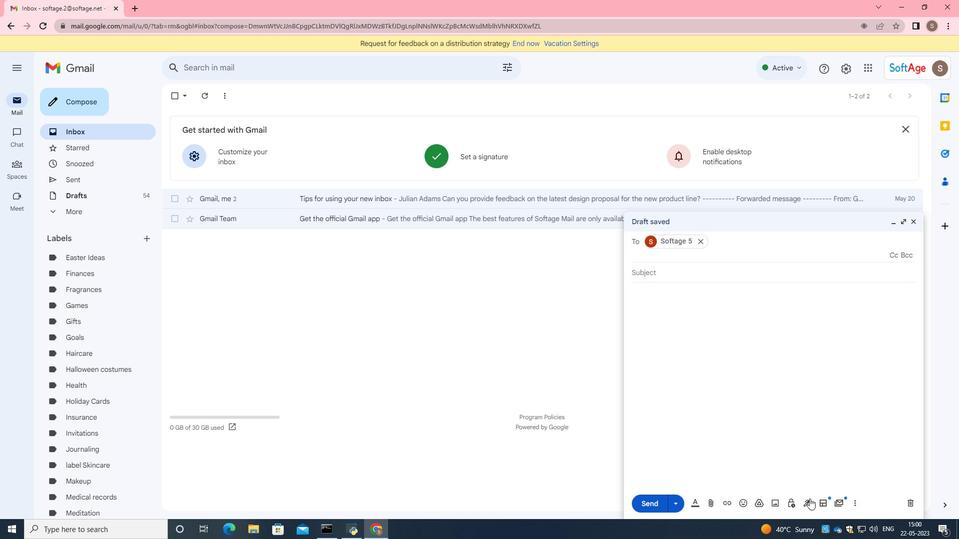 
Action: Mouse moved to (846, 486)
Screenshot: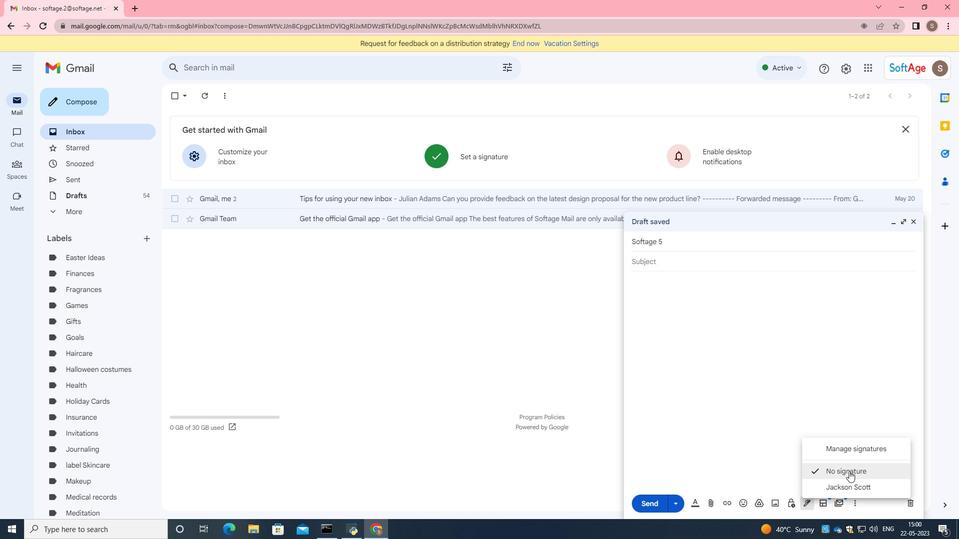 
Action: Mouse pressed left at (846, 486)
Screenshot: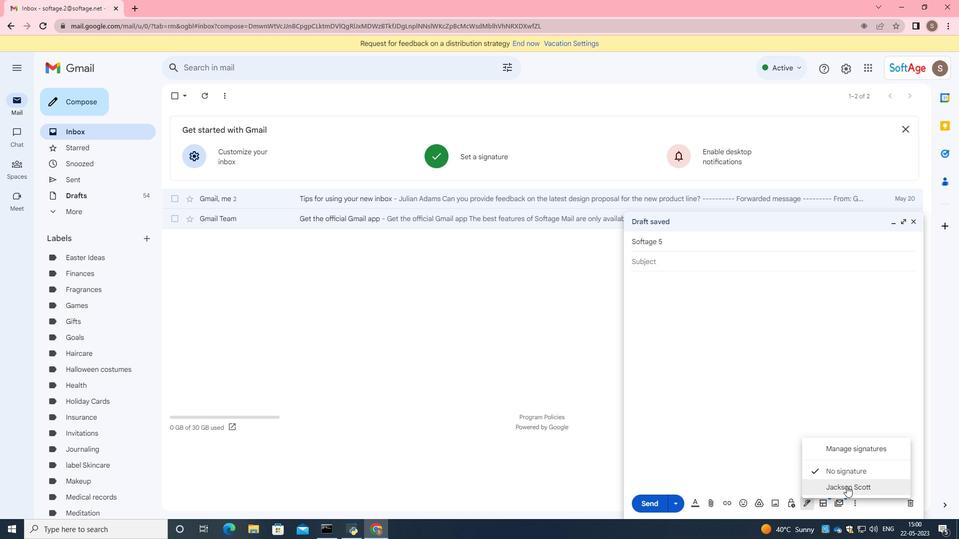 
Action: Mouse moved to (850, 503)
Screenshot: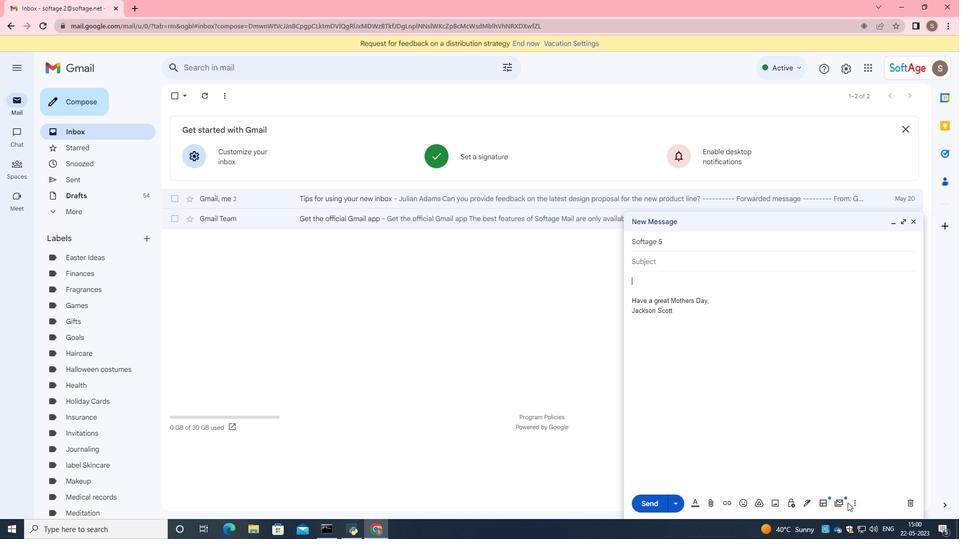 
Action: Mouse pressed left at (850, 503)
Screenshot: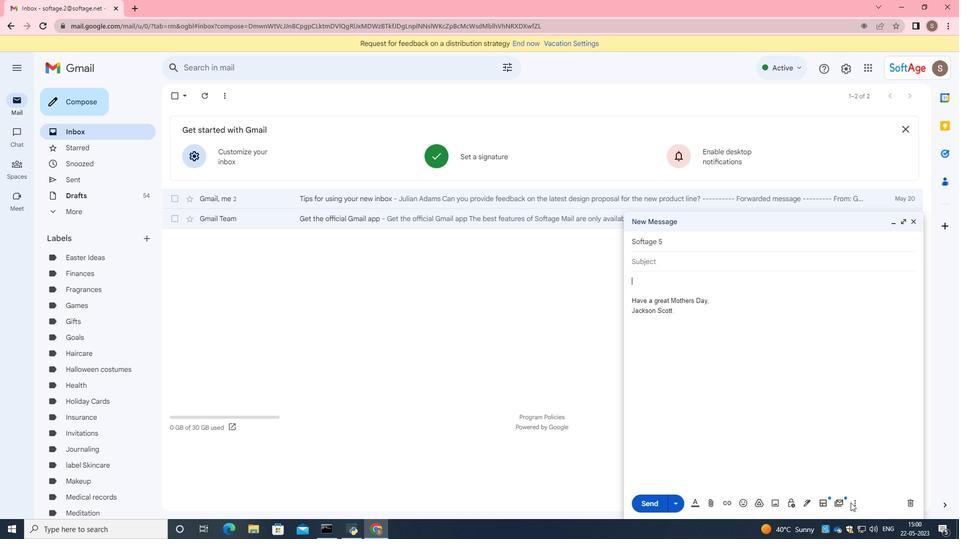 
Action: Mouse moved to (856, 504)
Screenshot: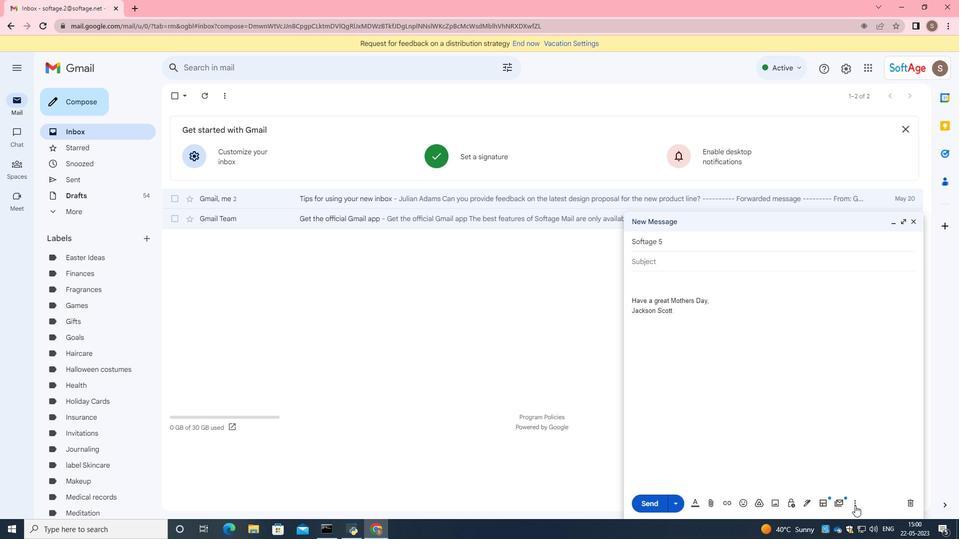 
Action: Mouse pressed left at (856, 504)
Screenshot: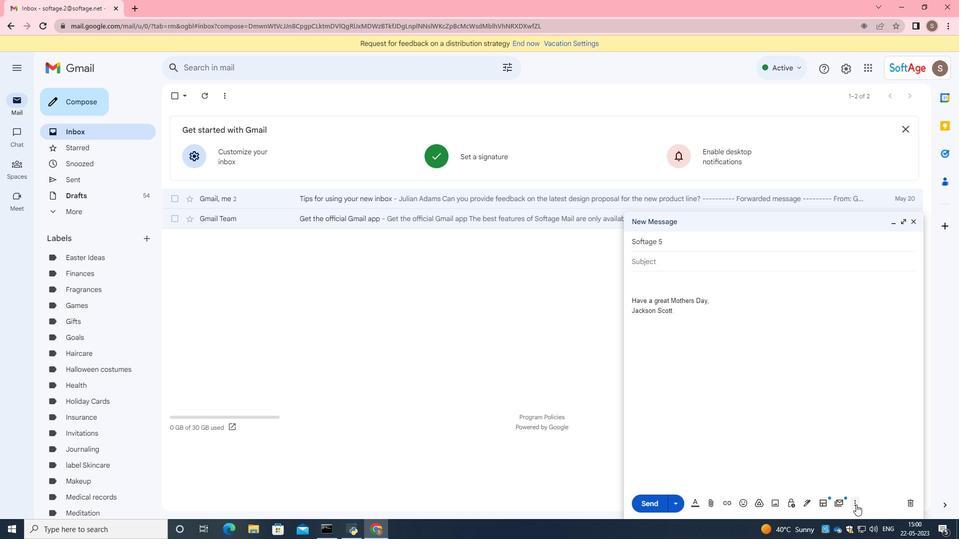 
Action: Mouse moved to (656, 391)
Screenshot: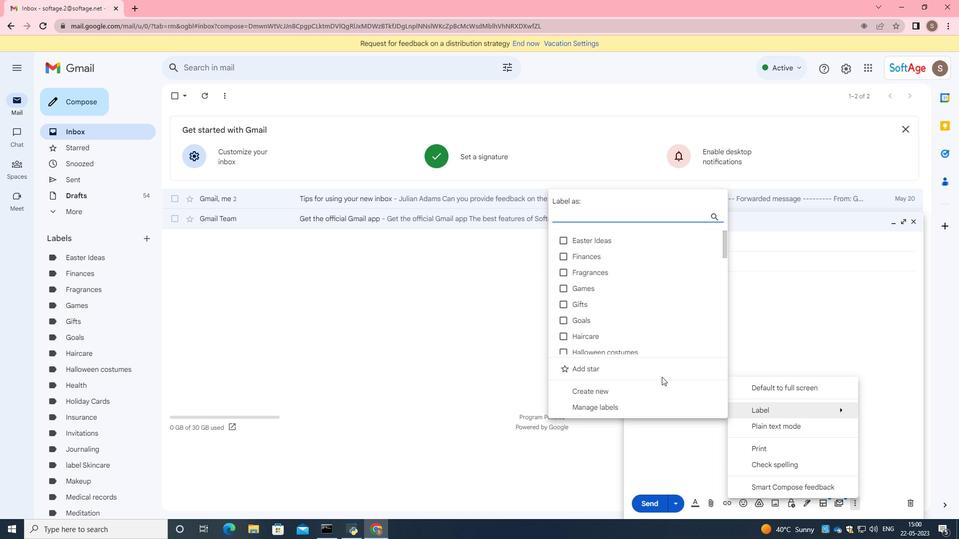 
Action: Mouse pressed left at (656, 391)
Screenshot: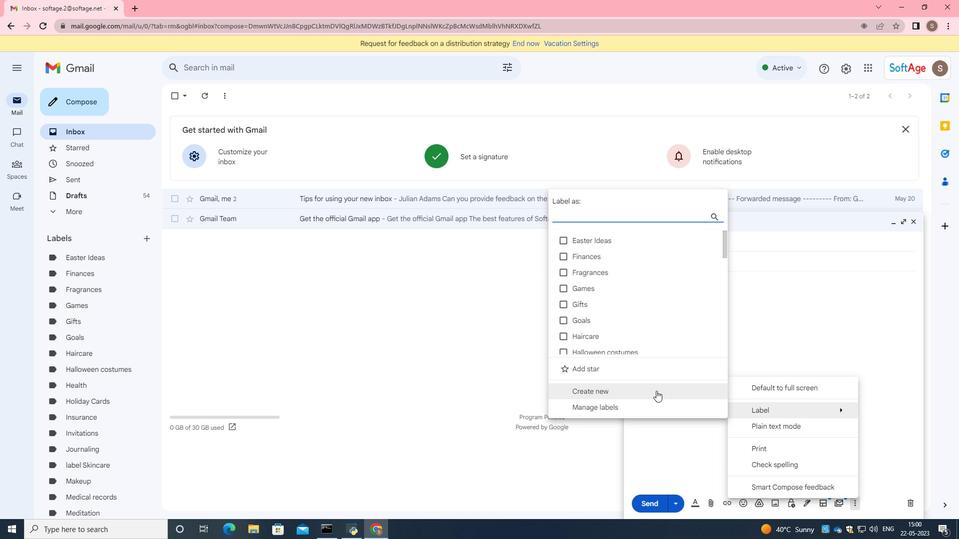 
Action: Key pressed <Key.caps_lock>J<Key.caps_lock>uly<Key.space><Key.caps_lock>P<Key.caps_lock>lans
Screenshot: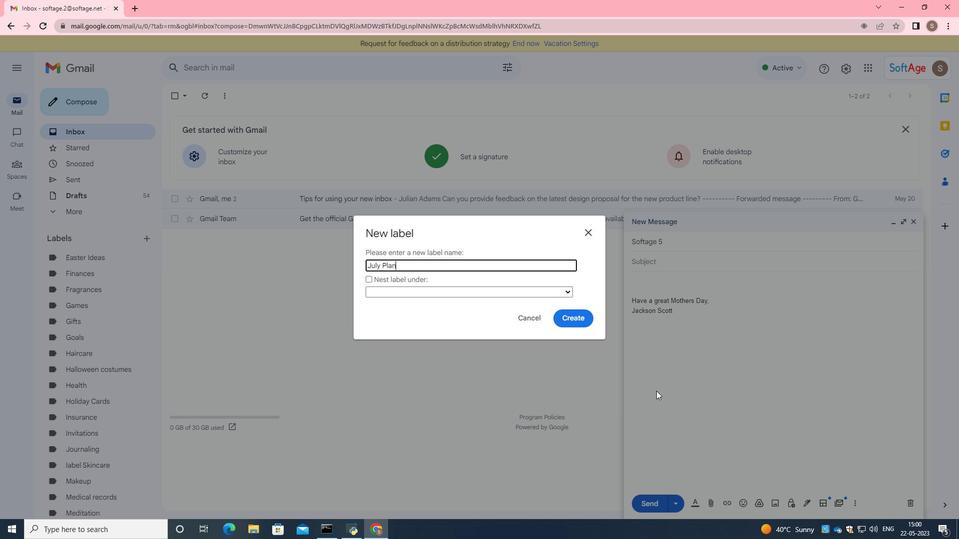 
Action: Mouse moved to (572, 320)
Screenshot: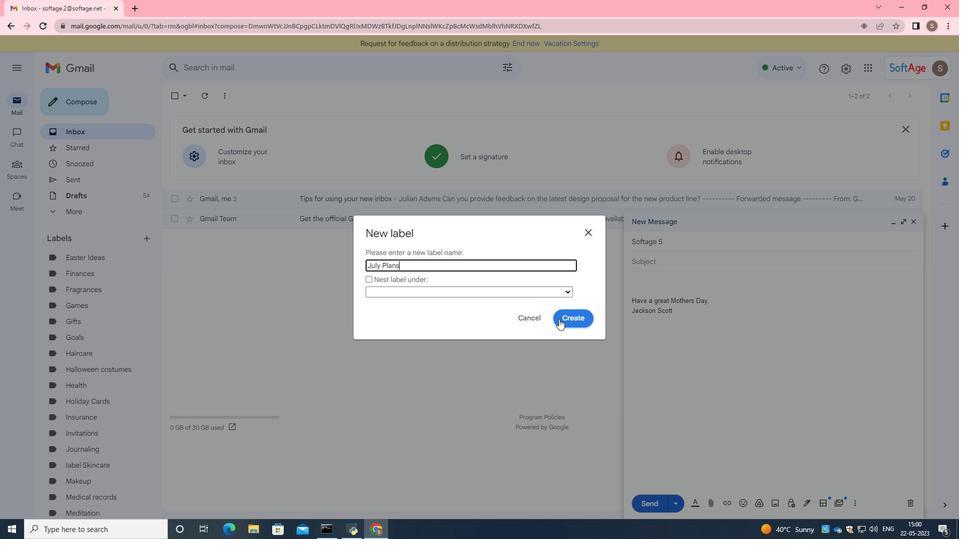 
Action: Mouse pressed left at (572, 320)
Screenshot: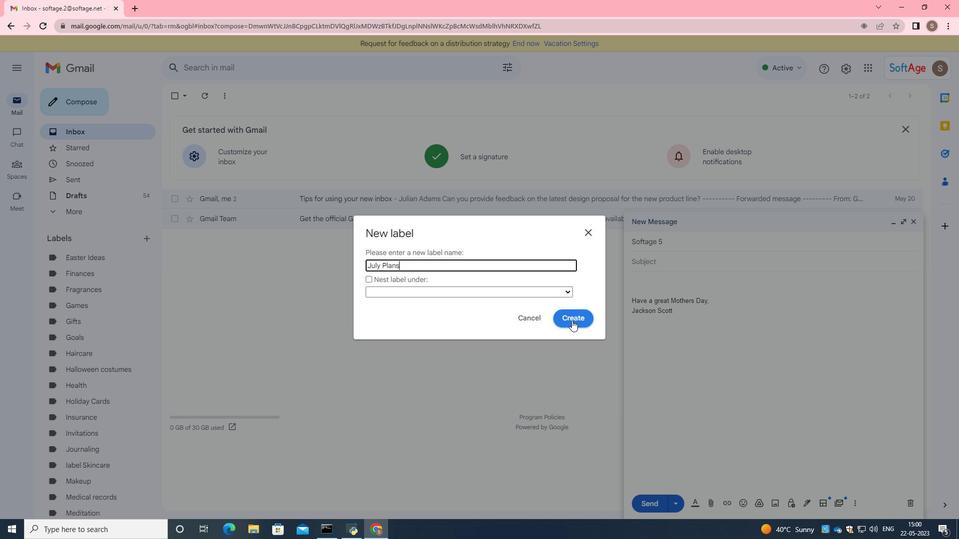 
Action: Mouse moved to (675, 392)
Screenshot: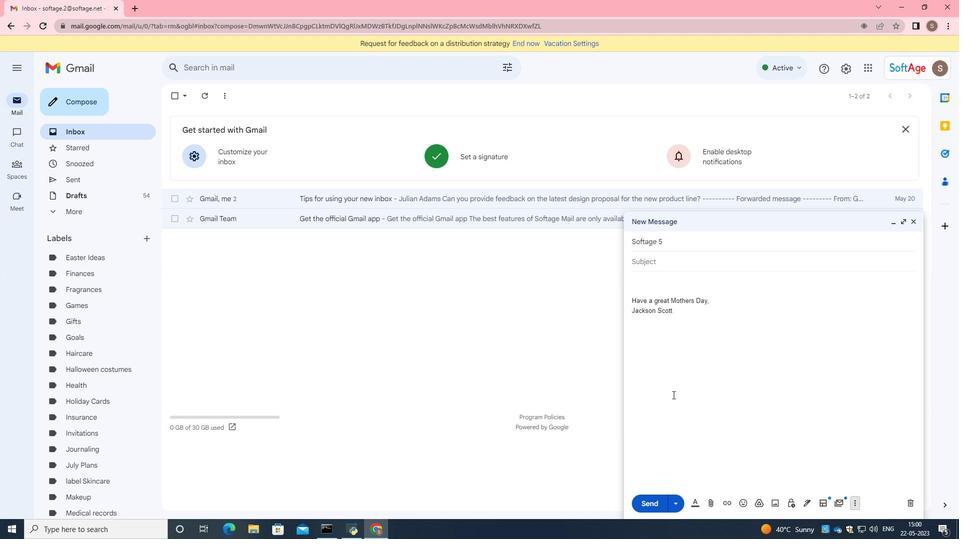 
Action: Mouse scrolled (675, 391) with delta (0, 0)
Screenshot: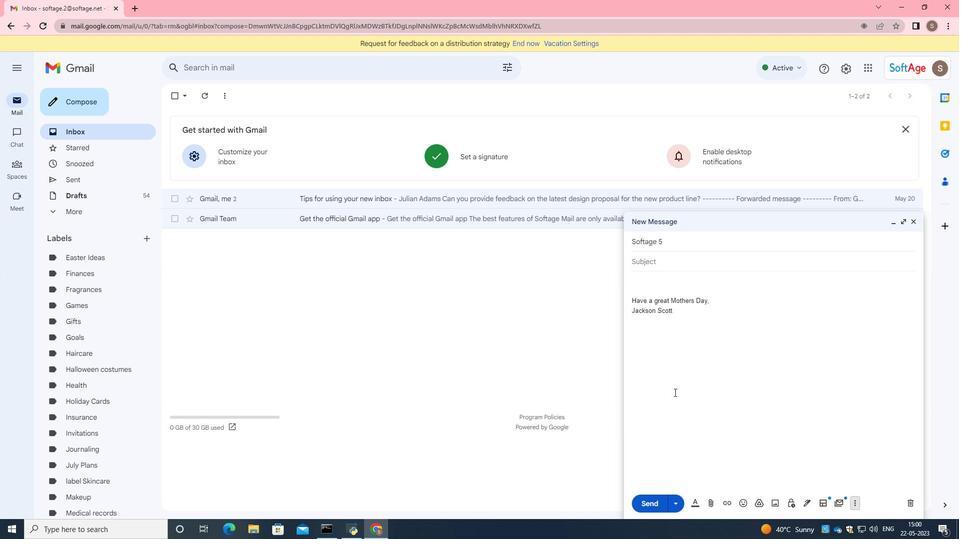 
Action: Mouse scrolled (675, 391) with delta (0, 0)
Screenshot: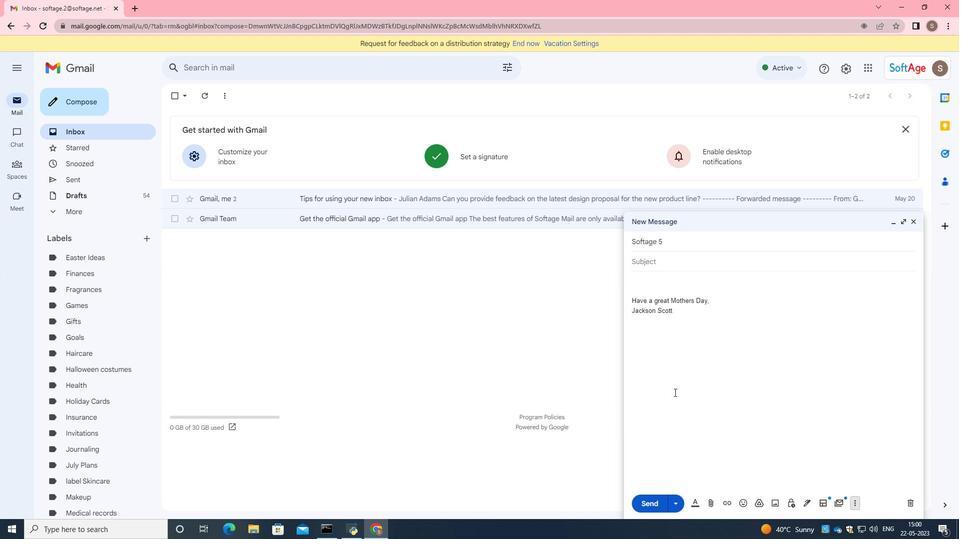 
Action: Mouse scrolled (675, 391) with delta (0, 0)
Screenshot: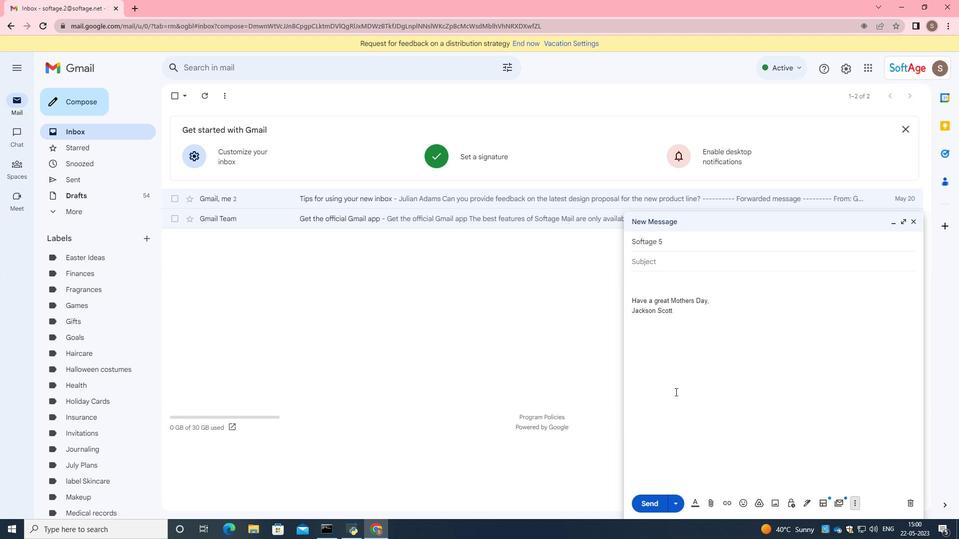 
Action: Mouse moved to (649, 508)
Screenshot: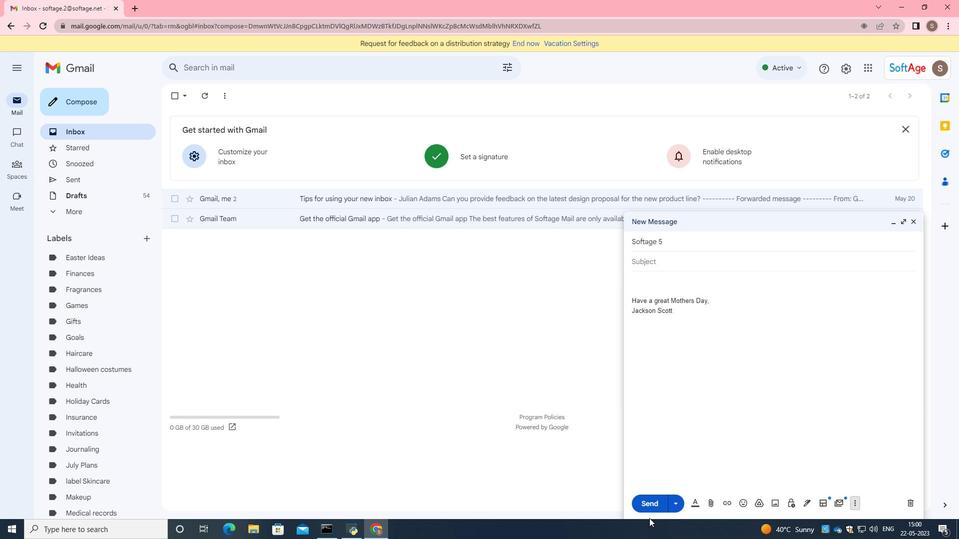 
